 Task: Send an email with the signature Jamie Cooper with the subject Request for feedback on a college application and the message Please let me know if there are any changes to the delivery date. from softage.2@softage.net to softage.5@softage.net with an attached image file Newsletter_graphic.jpg and move the email from Sent Items to the folder Crafts
Action: Mouse pressed left at (629, 461)
Screenshot: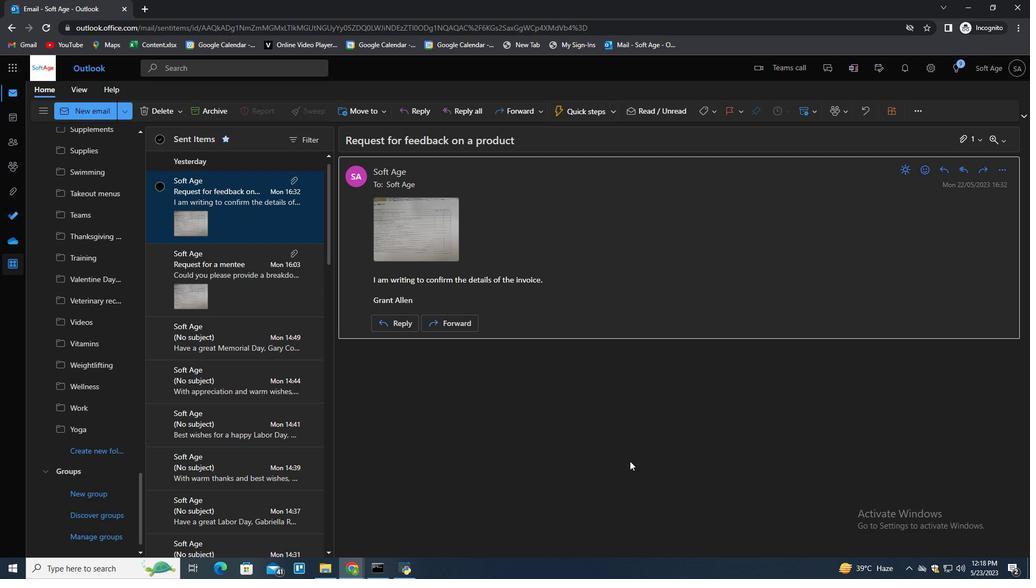 
Action: Key pressed n
Screenshot: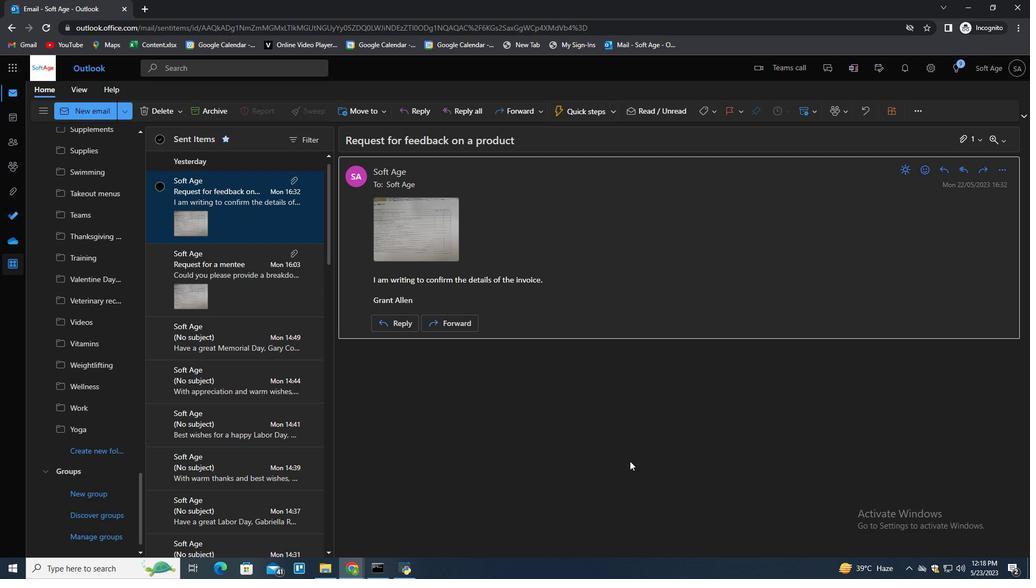 
Action: Mouse moved to (723, 109)
Screenshot: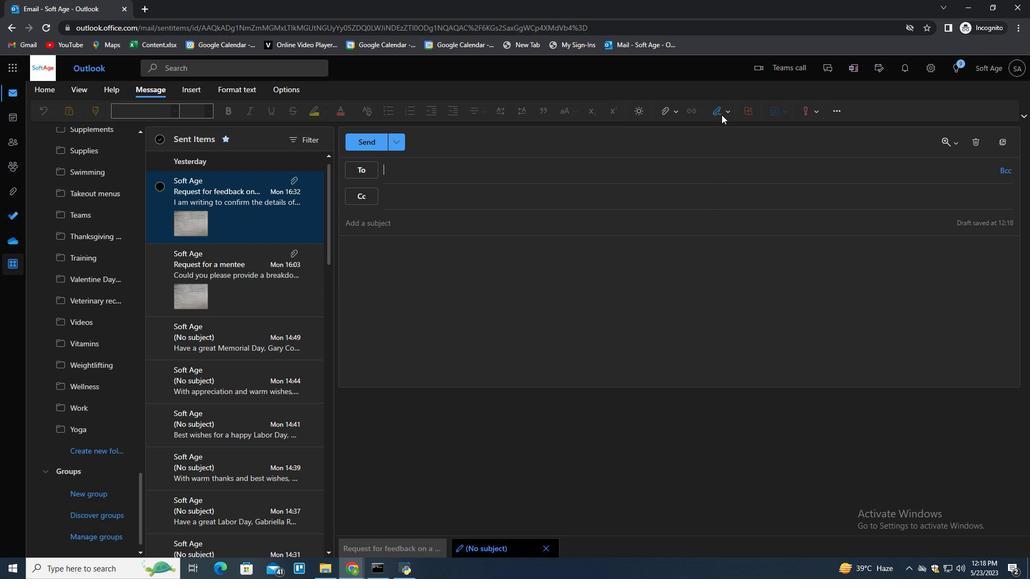 
Action: Mouse pressed left at (723, 109)
Screenshot: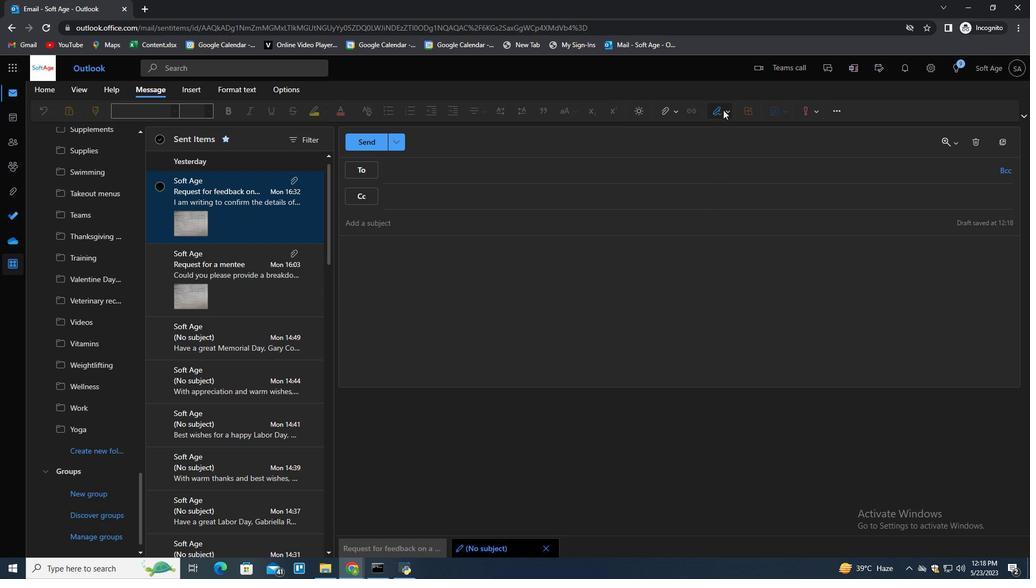 
Action: Mouse moved to (712, 150)
Screenshot: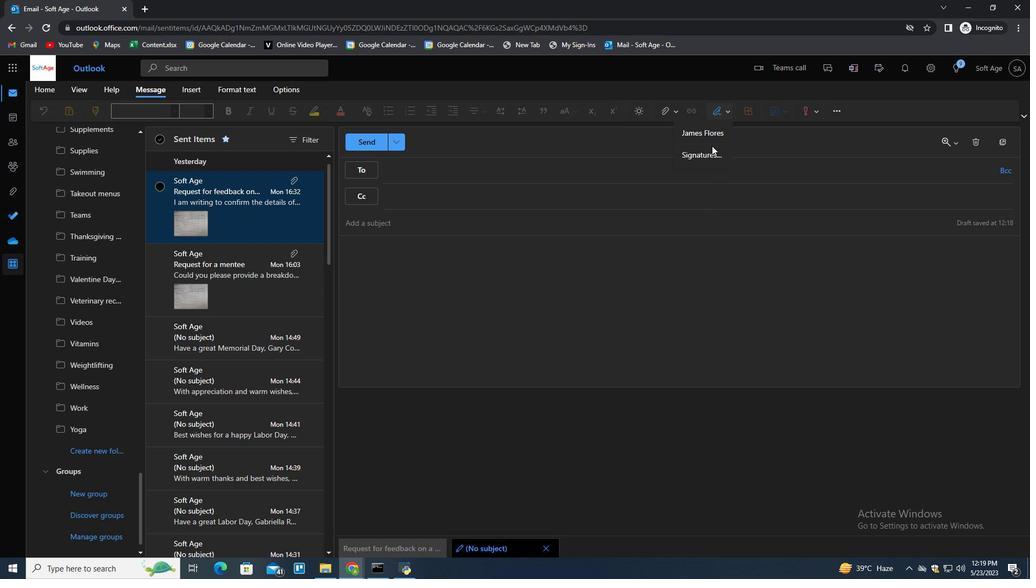 
Action: Mouse pressed left at (712, 150)
Screenshot: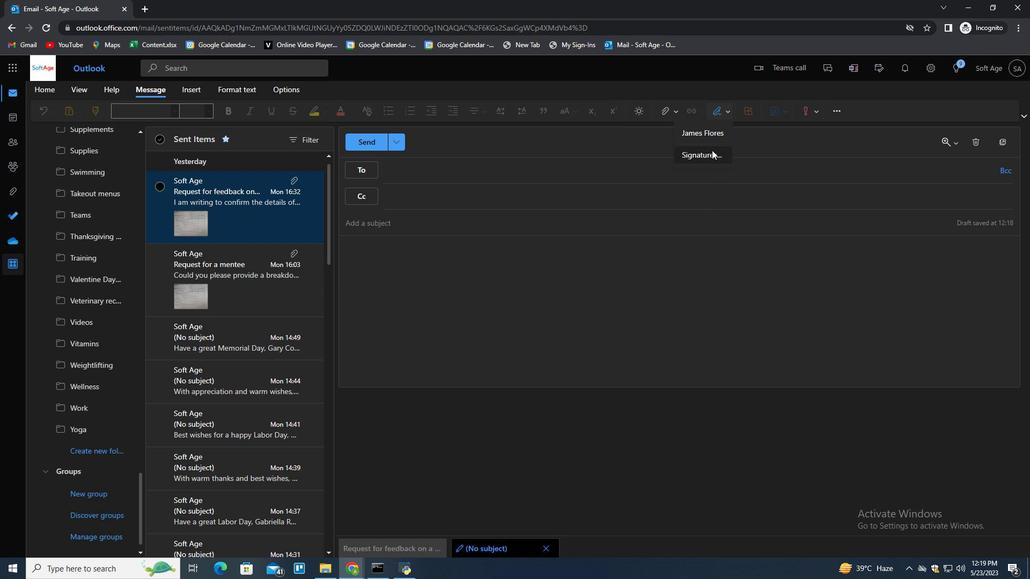 
Action: Mouse moved to (729, 193)
Screenshot: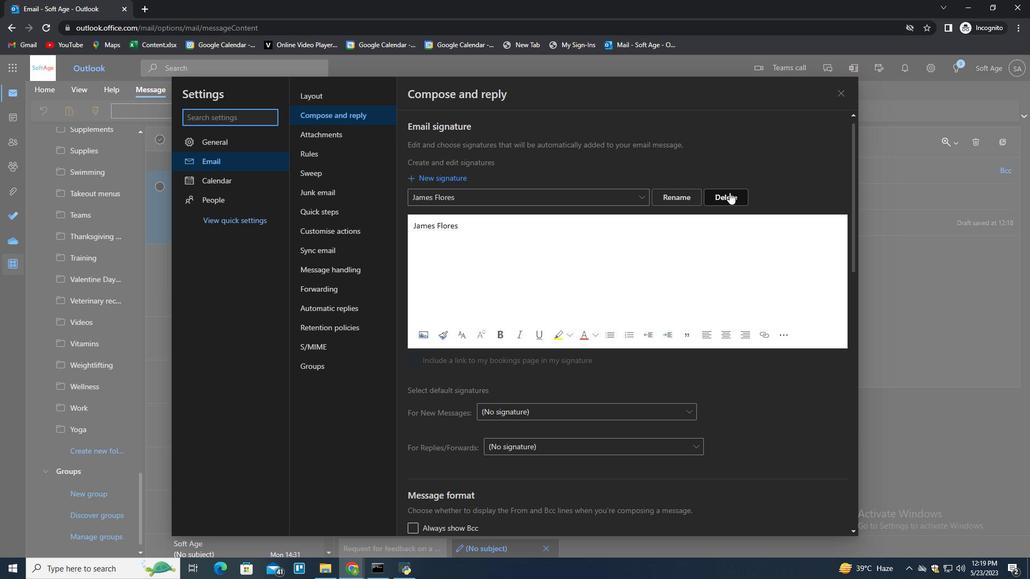 
Action: Mouse pressed left at (729, 193)
Screenshot: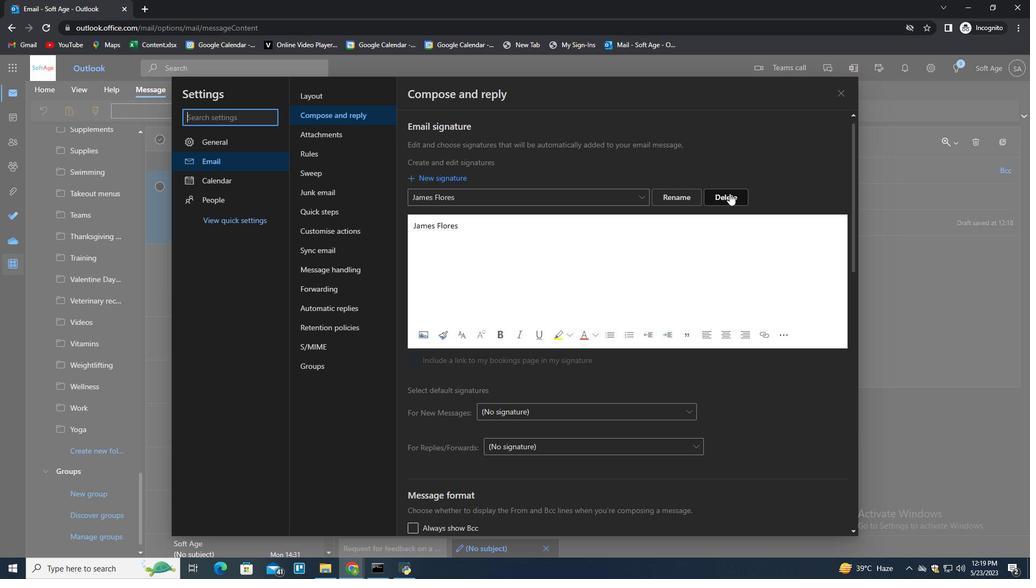 
Action: Mouse pressed left at (729, 193)
Screenshot: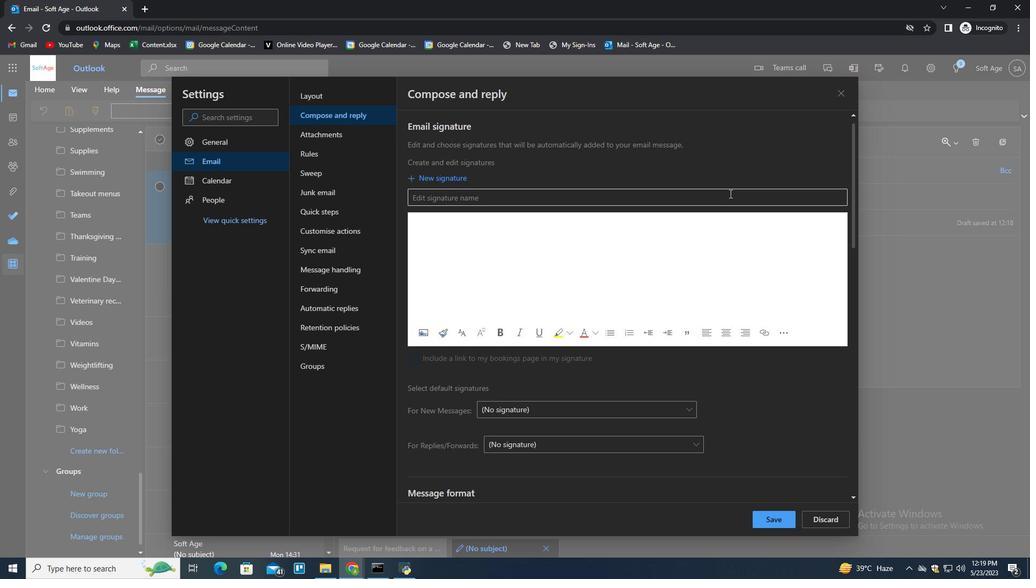 
Action: Key pressed <Key.shift>Jamie<Key.space><Key.shift>Cooper<Key.tab><Key.shift>Jamiew<Key.backspace><Key.space><Key.shift>Cooper
Screenshot: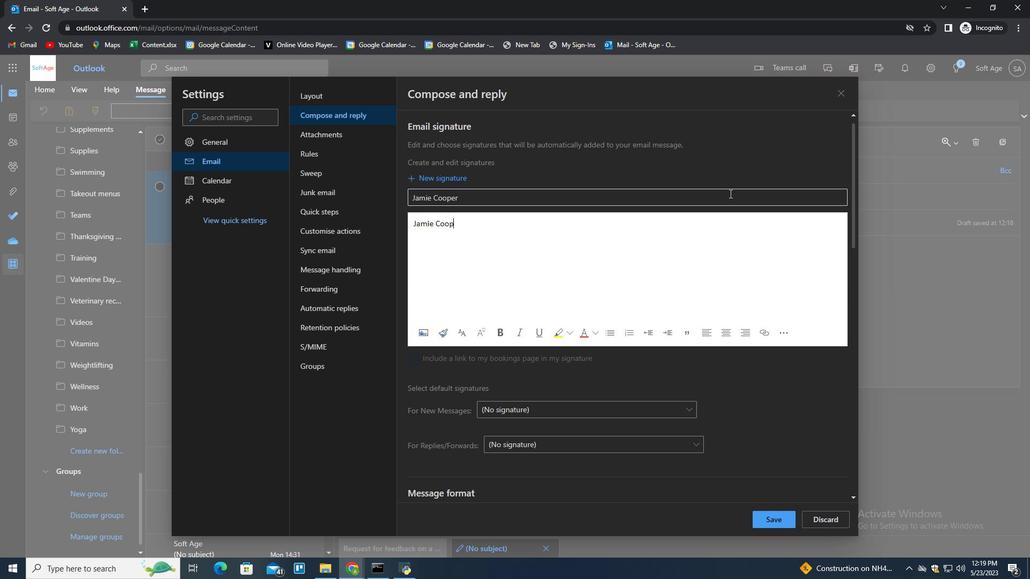 
Action: Mouse moved to (779, 515)
Screenshot: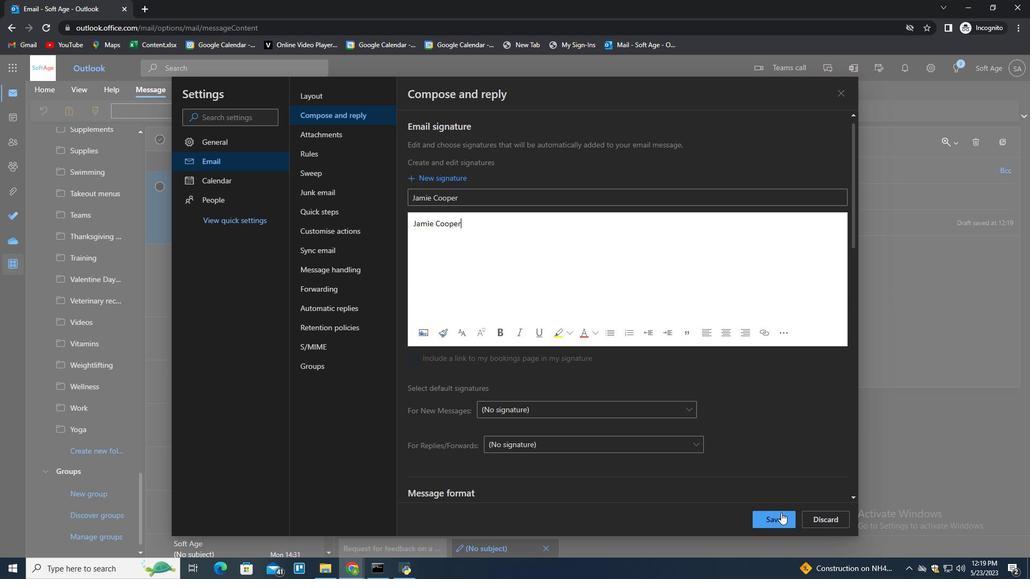 
Action: Mouse pressed left at (779, 515)
Screenshot: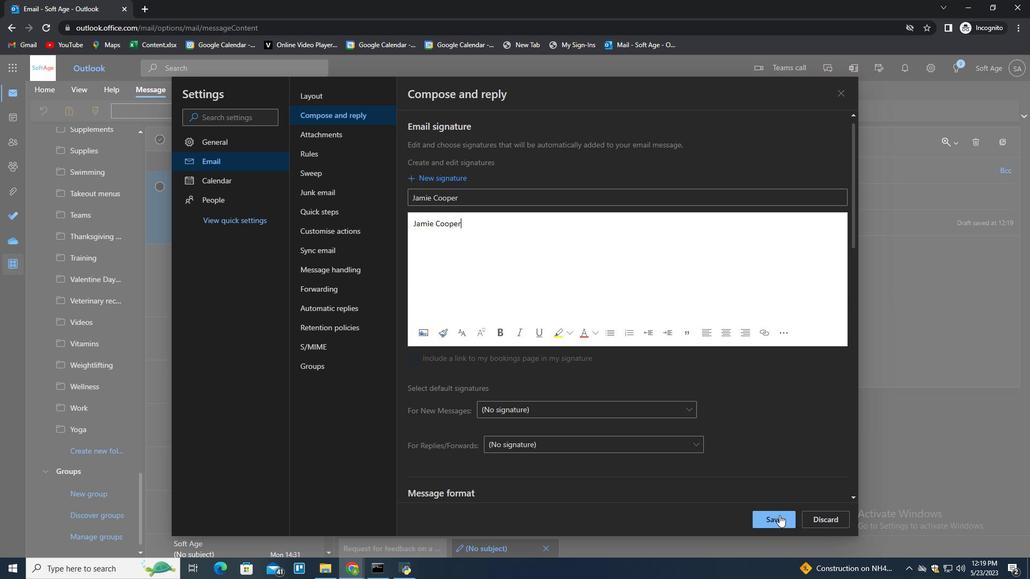 
Action: Mouse moved to (933, 283)
Screenshot: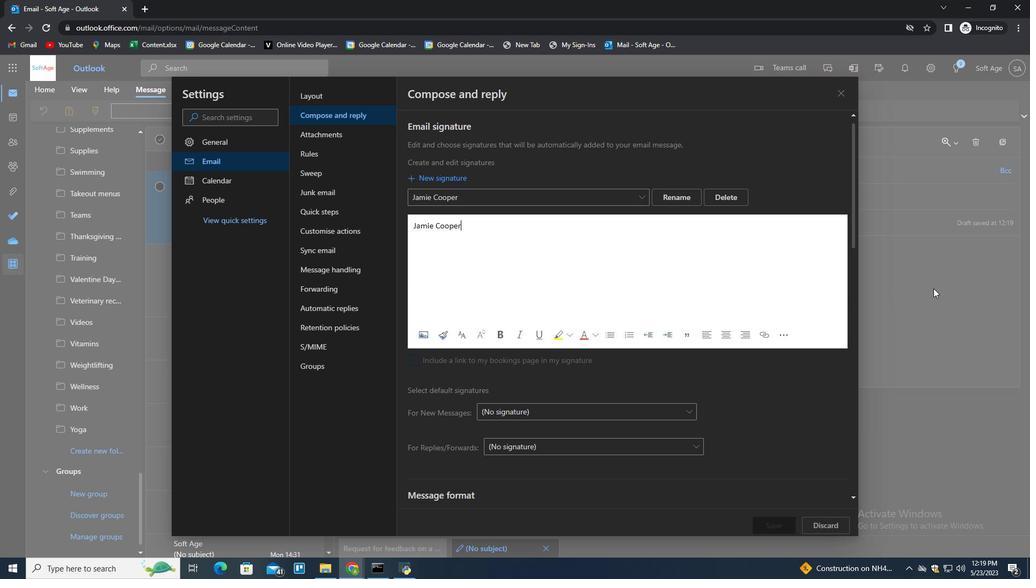 
Action: Mouse pressed left at (933, 283)
Screenshot: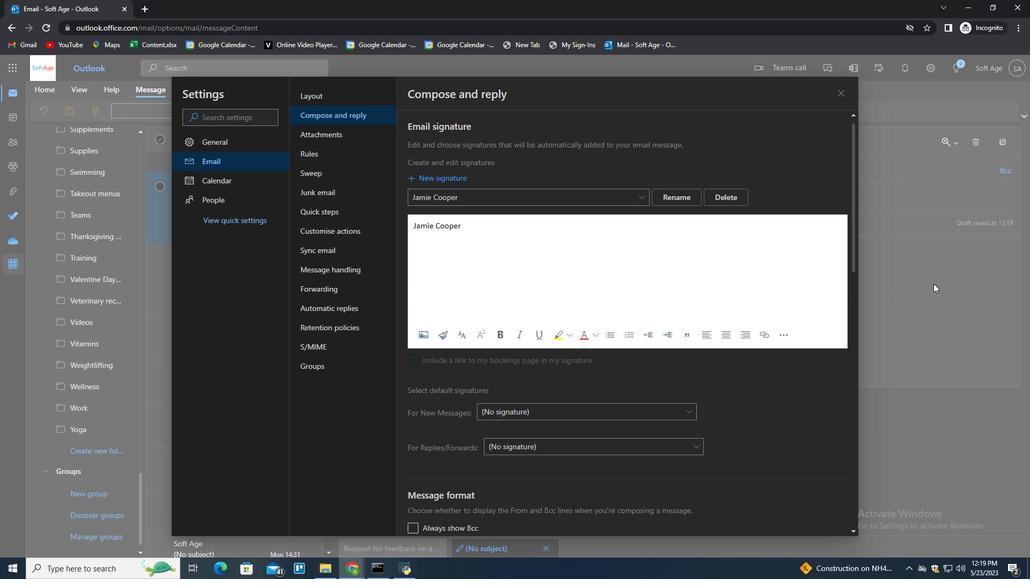 
Action: Mouse moved to (720, 116)
Screenshot: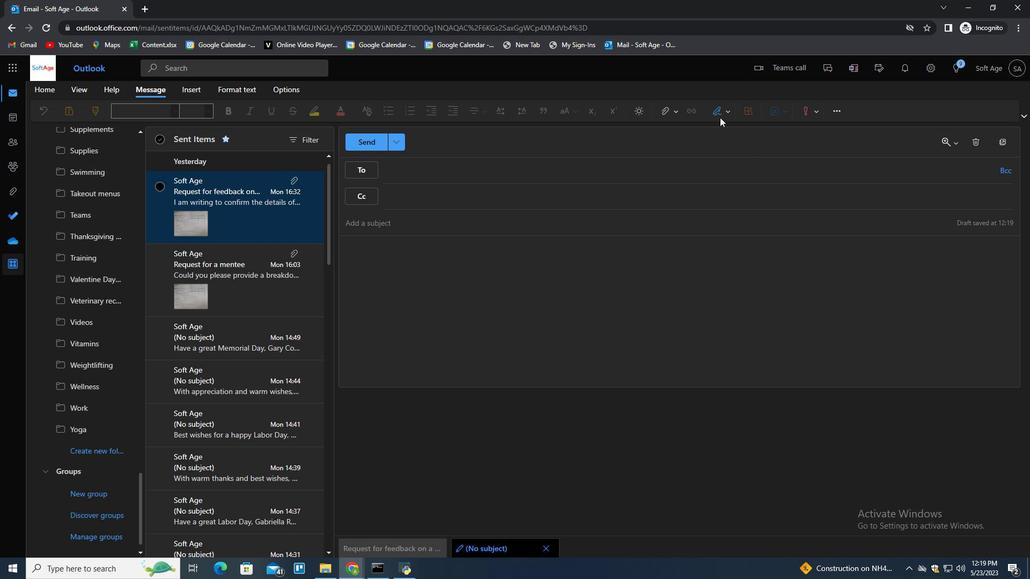 
Action: Mouse pressed left at (720, 116)
Screenshot: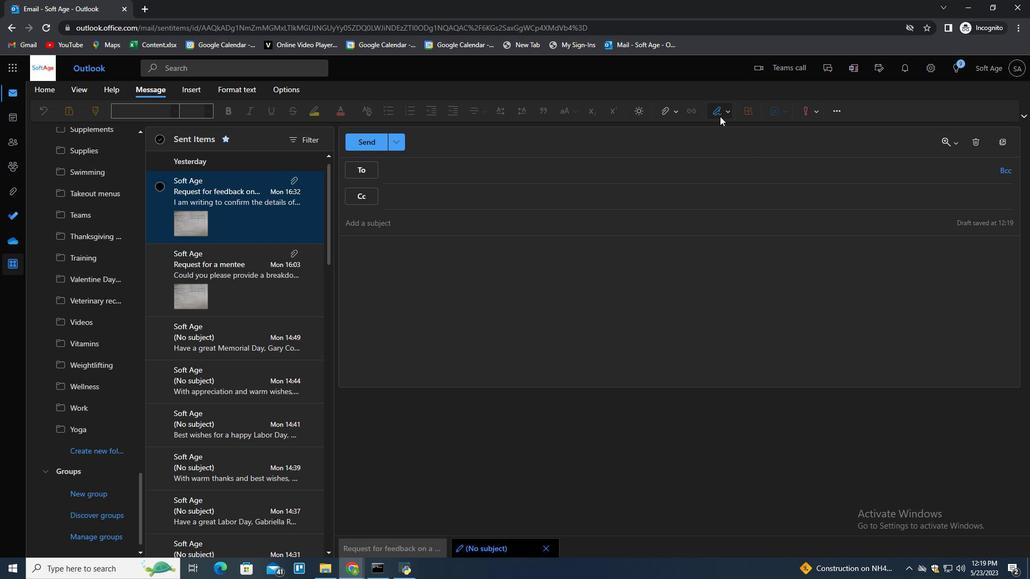 
Action: Mouse moved to (713, 130)
Screenshot: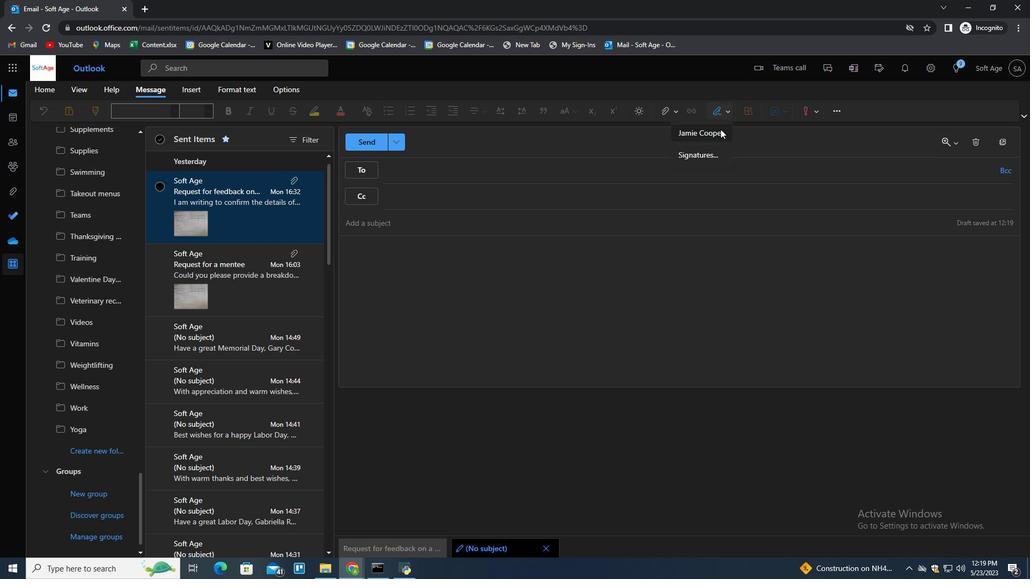 
Action: Mouse pressed left at (713, 130)
Screenshot: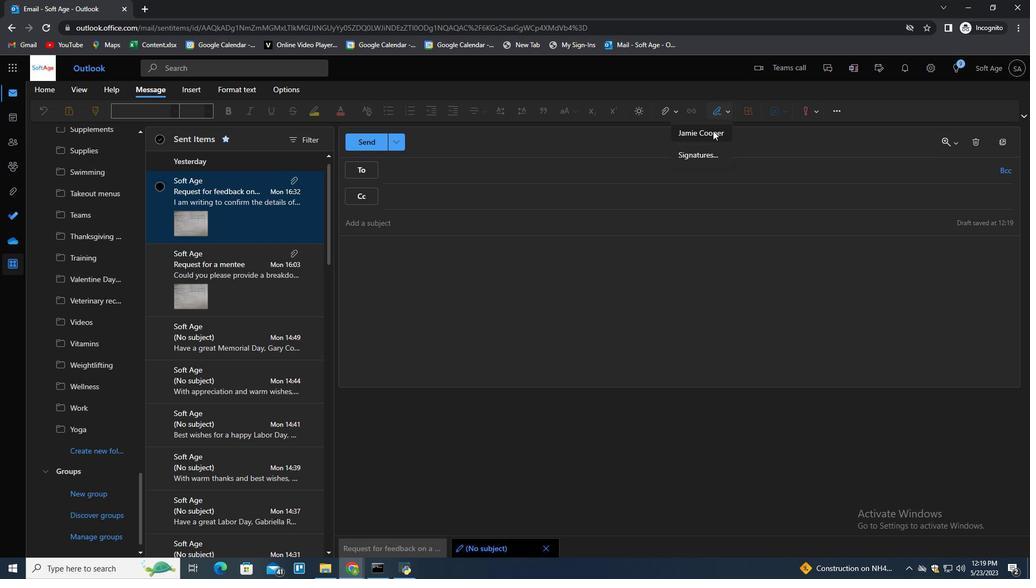 
Action: Mouse moved to (419, 219)
Screenshot: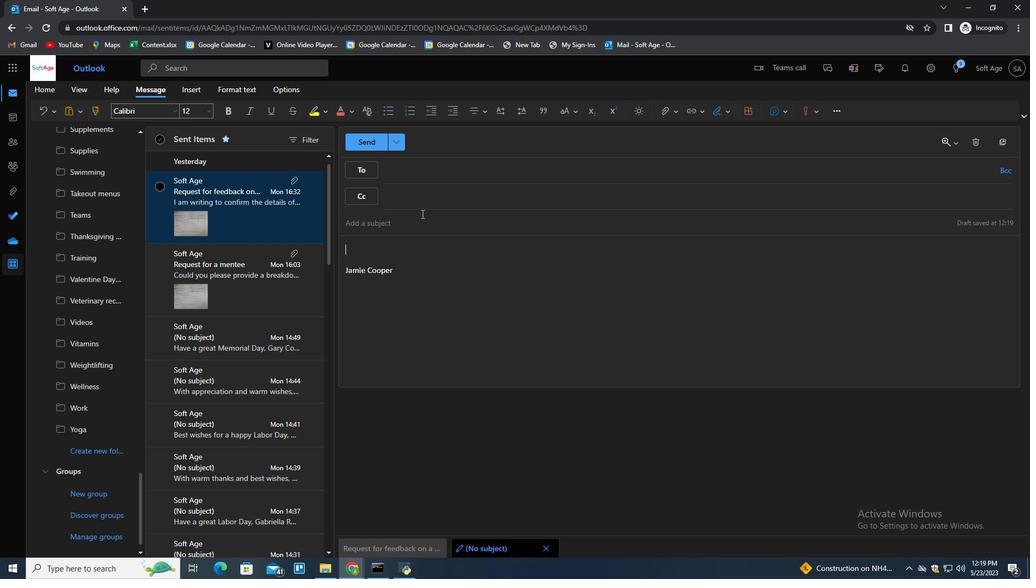 
Action: Mouse pressed left at (419, 219)
Screenshot: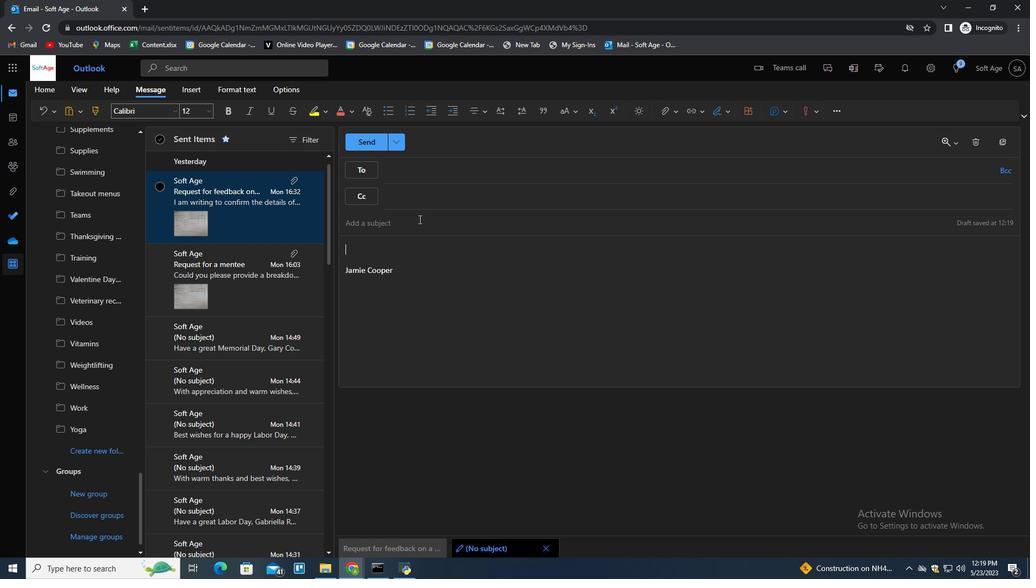 
Action: Key pressed <Key.shift>Request<Key.space>for<Key.space>feedback<Key.space>on<Key.space>a<Key.space>college<Key.space>application<Key.space><Key.tab><Key.shift>Please<Key.space>;et<Key.backspace><Key.backspace><Key.backspace>let<Key.space>me<Key.space>know<Key.space>id<Key.backspace>f<Key.space>there<Key.space>are<Key.space>anyj<Key.backspace><Key.space>changes<Key.space>to<Key.space>the<Key.space>delicer<Key.backspace><Key.backspace><Key.backspace>very<Key.space>date.
Screenshot: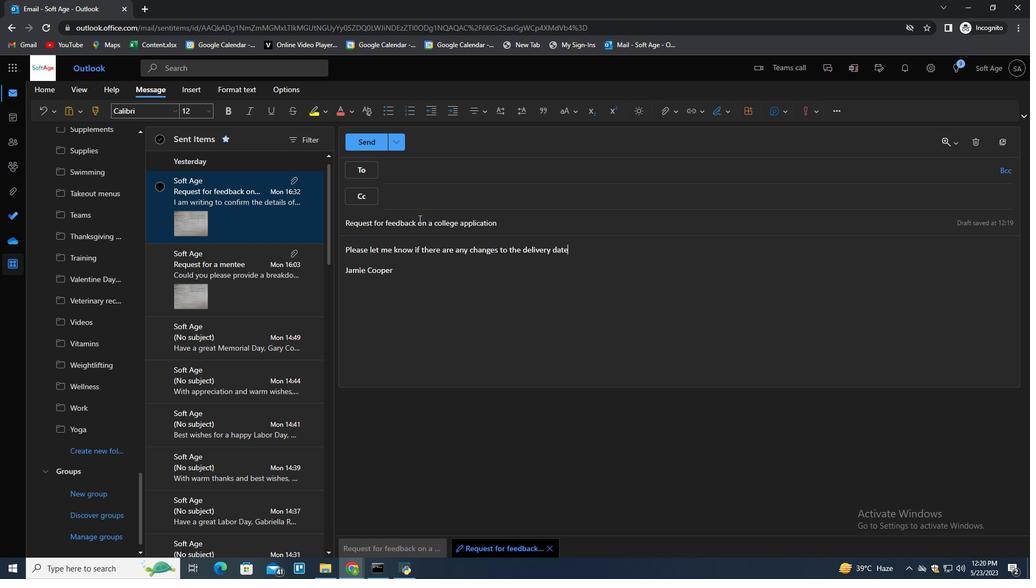 
Action: Mouse moved to (411, 169)
Screenshot: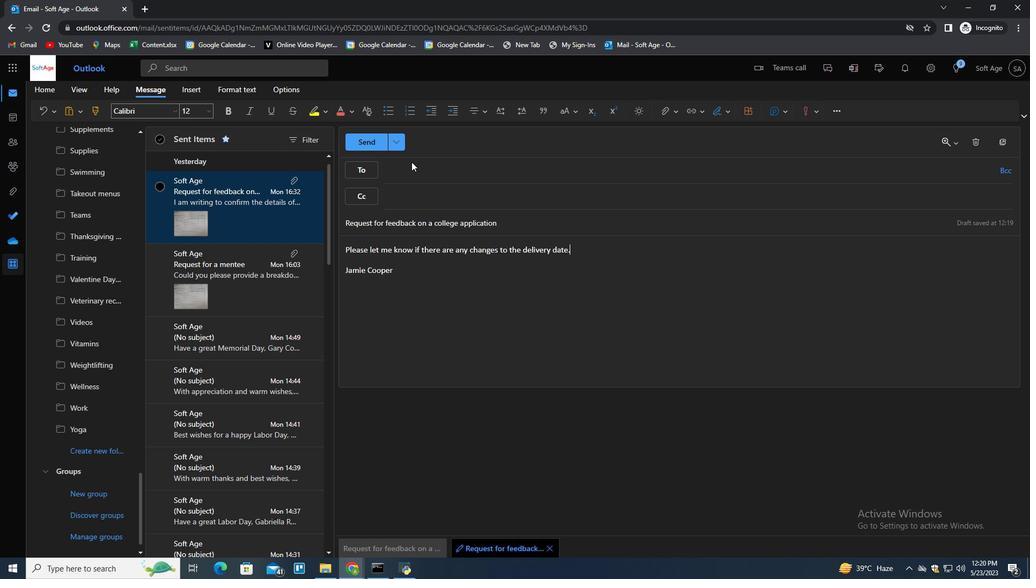 
Action: Mouse pressed left at (411, 169)
Screenshot: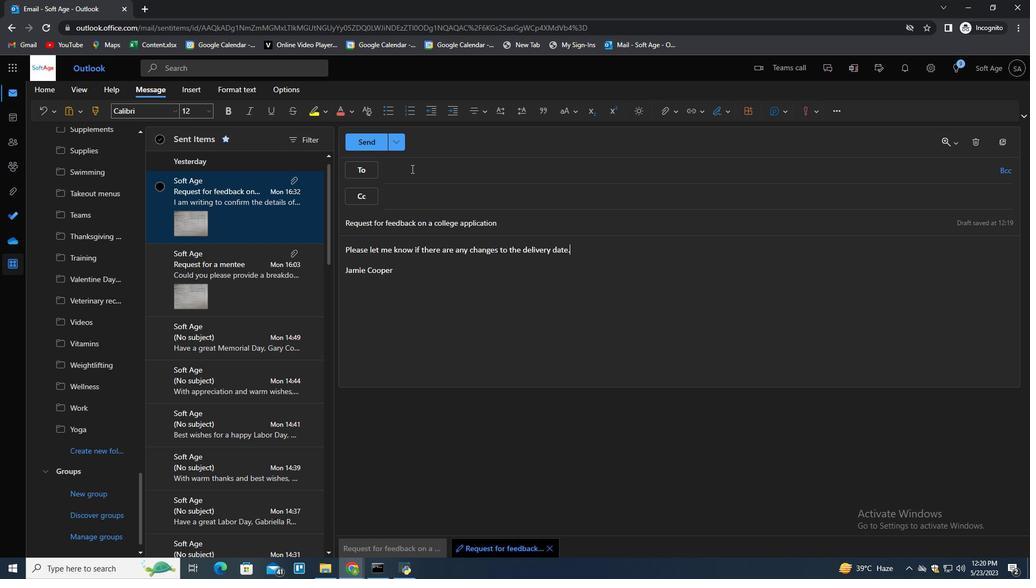 
Action: Mouse moved to (412, 169)
Screenshot: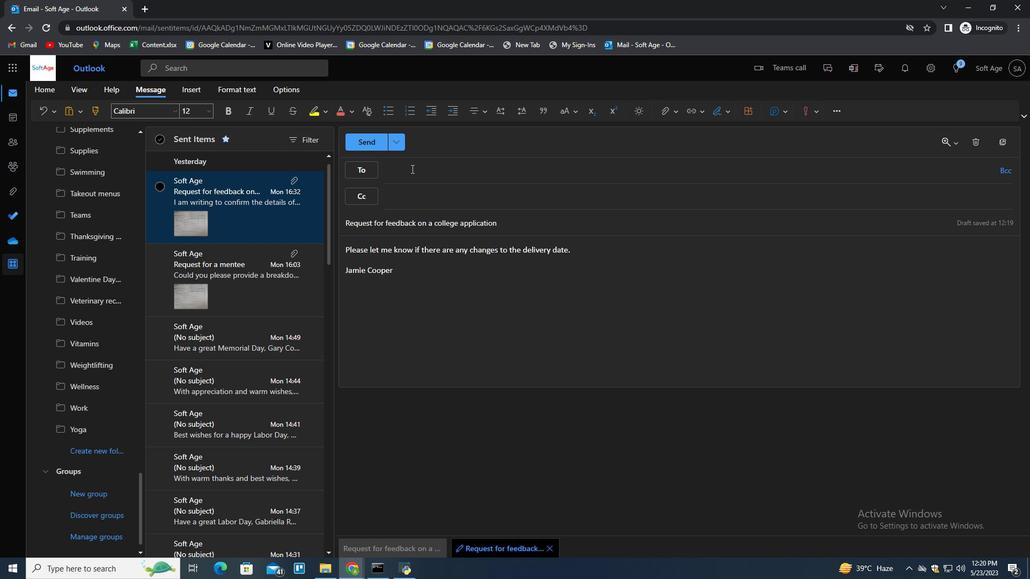 
Action: Key pressed softage.5<Key.shift>@softage.net<Key.enter>
Screenshot: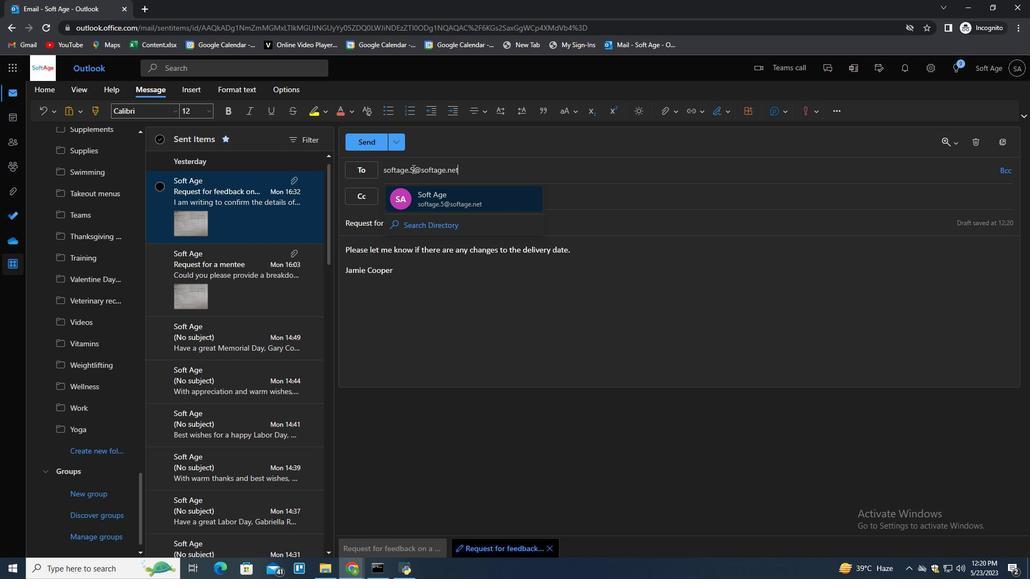 
Action: Mouse moved to (446, 279)
Screenshot: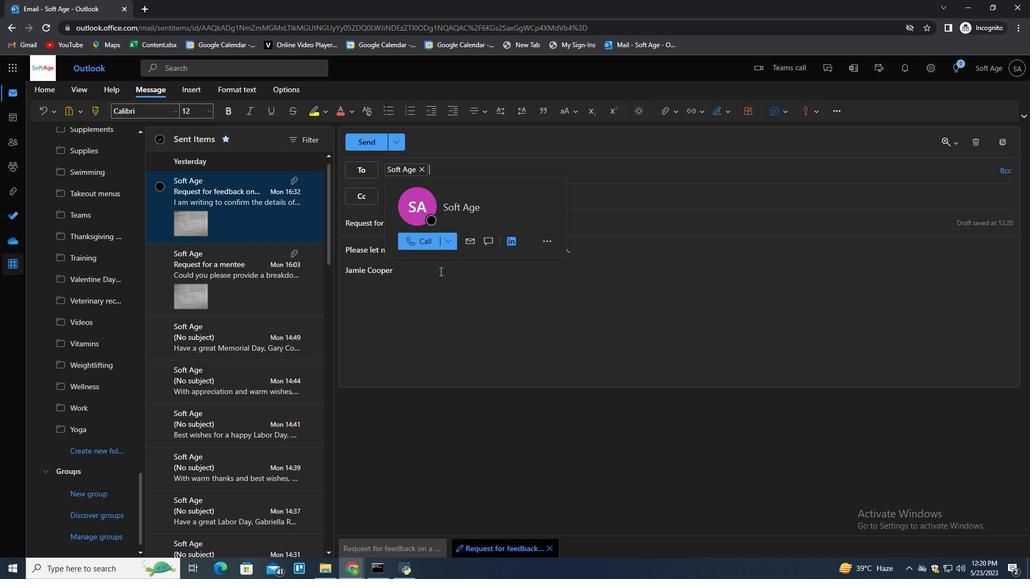 
Action: Mouse pressed left at (446, 279)
Screenshot: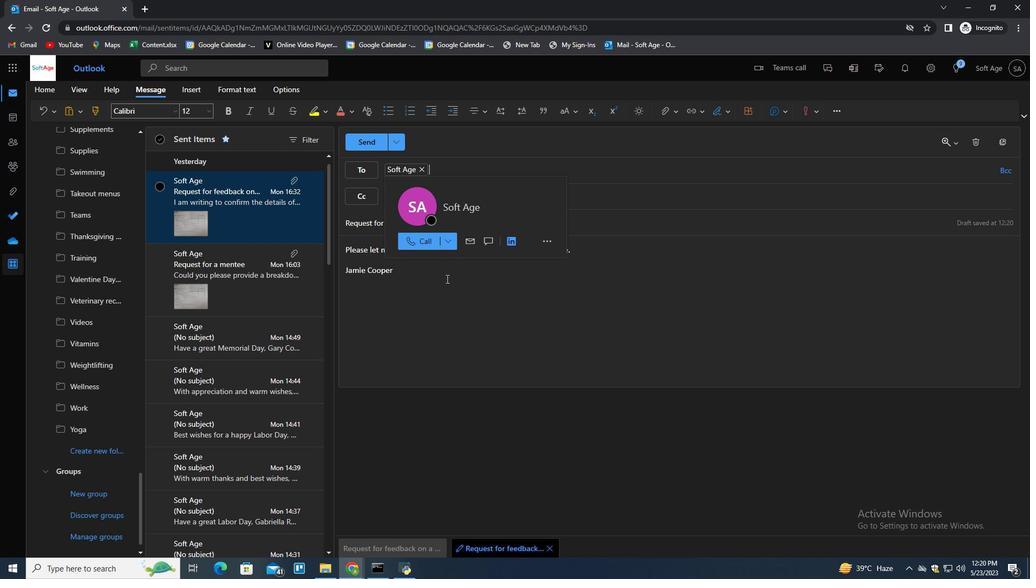 
Action: Mouse moved to (675, 112)
Screenshot: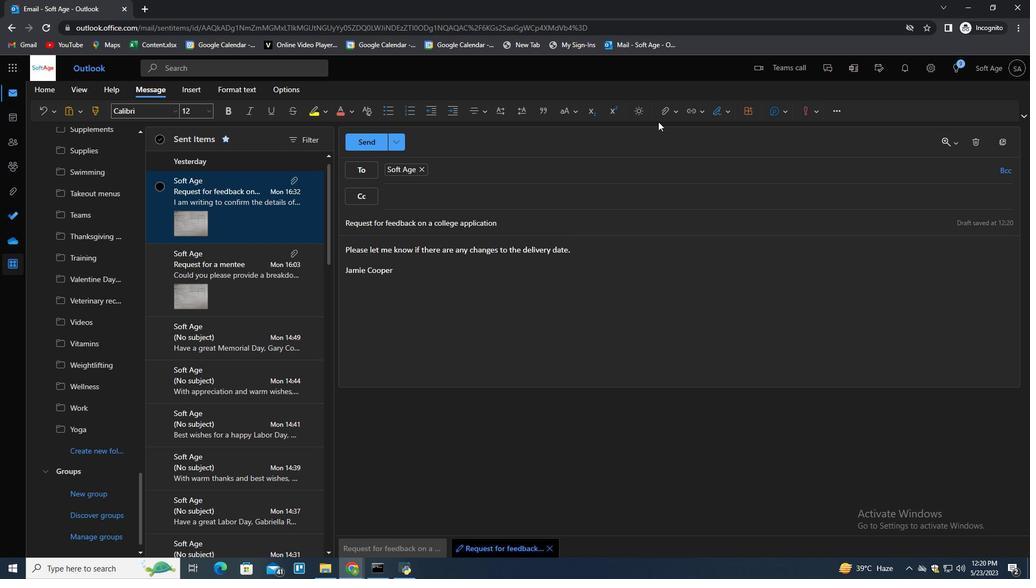 
Action: Mouse pressed left at (675, 112)
Screenshot: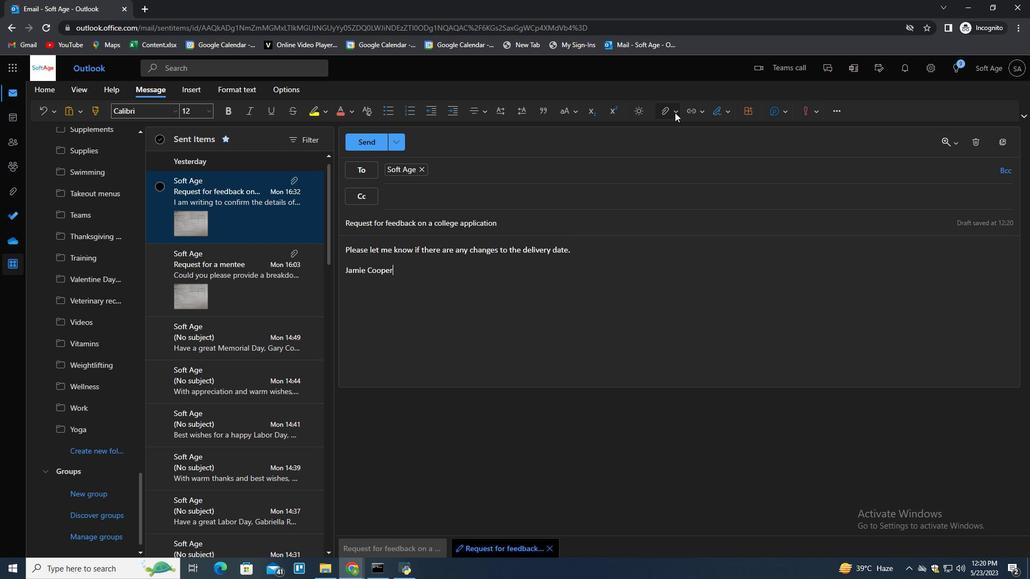 
Action: Mouse moved to (629, 136)
Screenshot: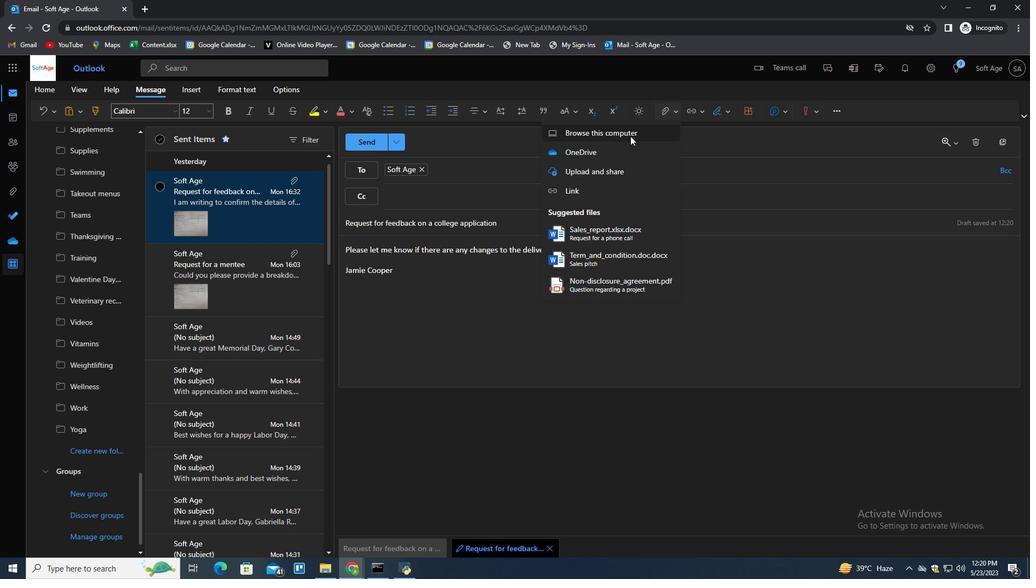 
Action: Mouse pressed left at (629, 136)
Screenshot: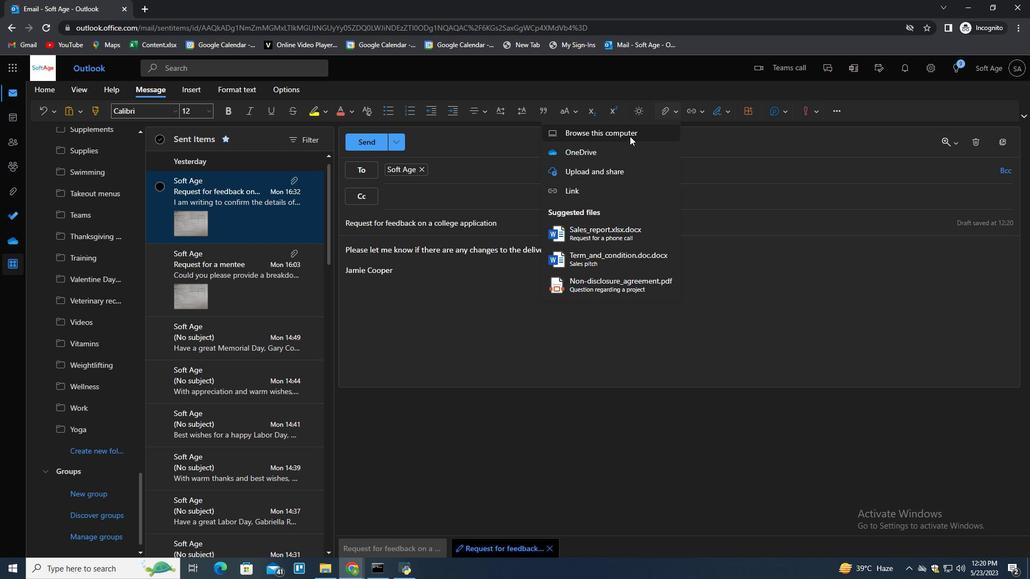 
Action: Mouse moved to (204, 91)
Screenshot: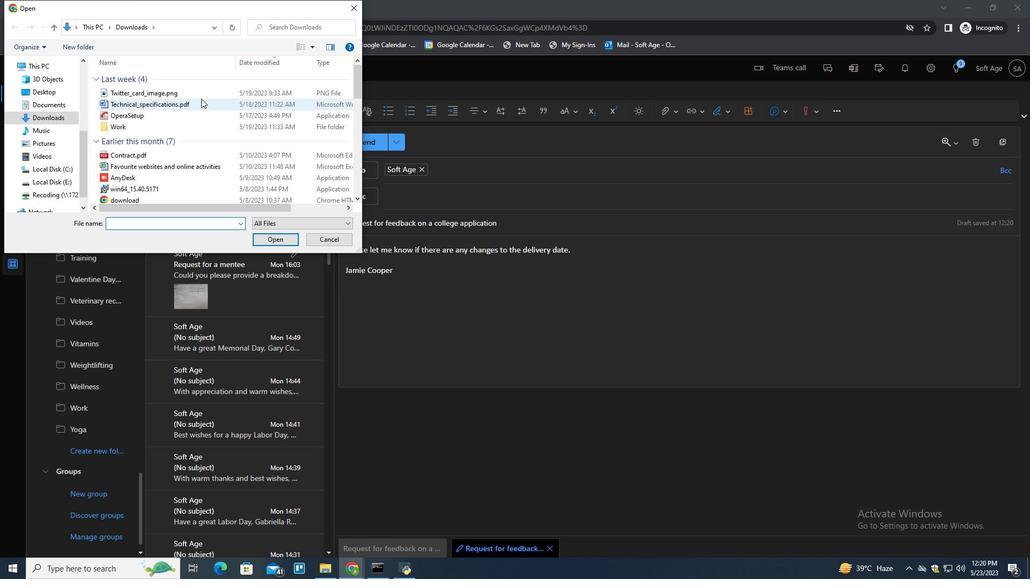 
Action: Mouse pressed left at (204, 91)
Screenshot: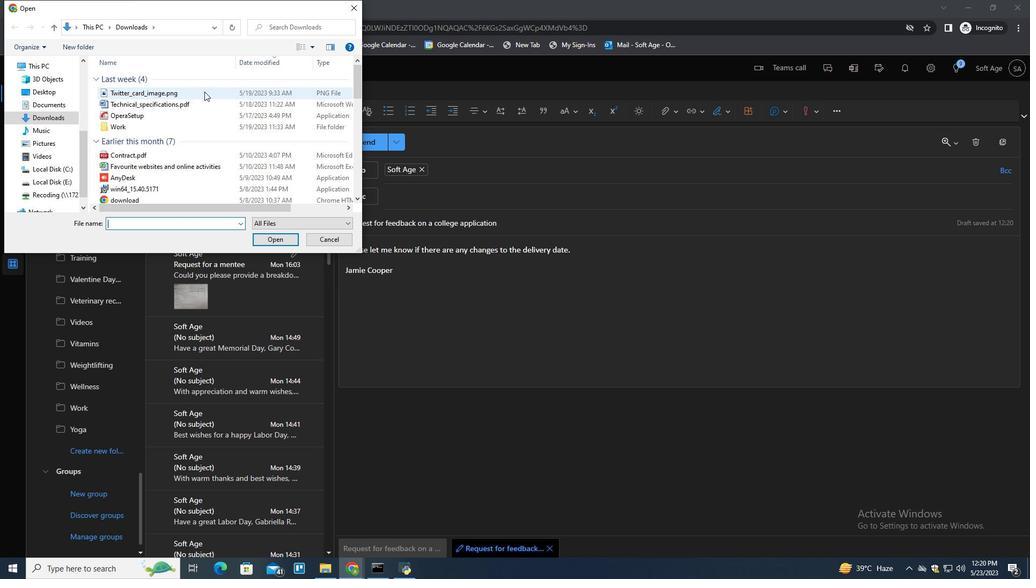 
Action: Key pressed <Key.f2><Key.shift>Newsletter-<Key.backspace><Key.shift>)<Key.shift><Key.backspace><Key.shift>_graphic.jpg
Screenshot: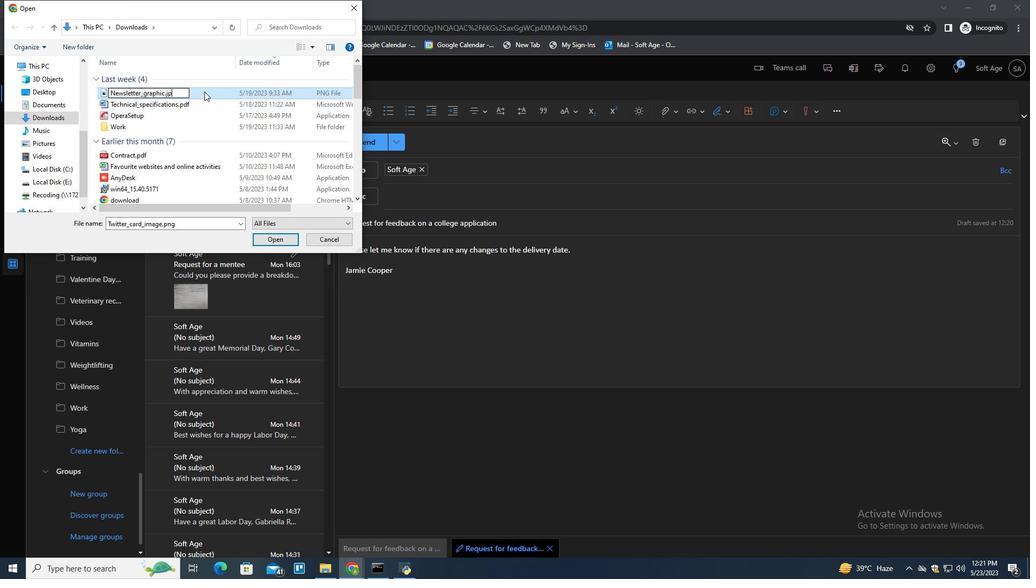 
Action: Mouse moved to (204, 91)
Screenshot: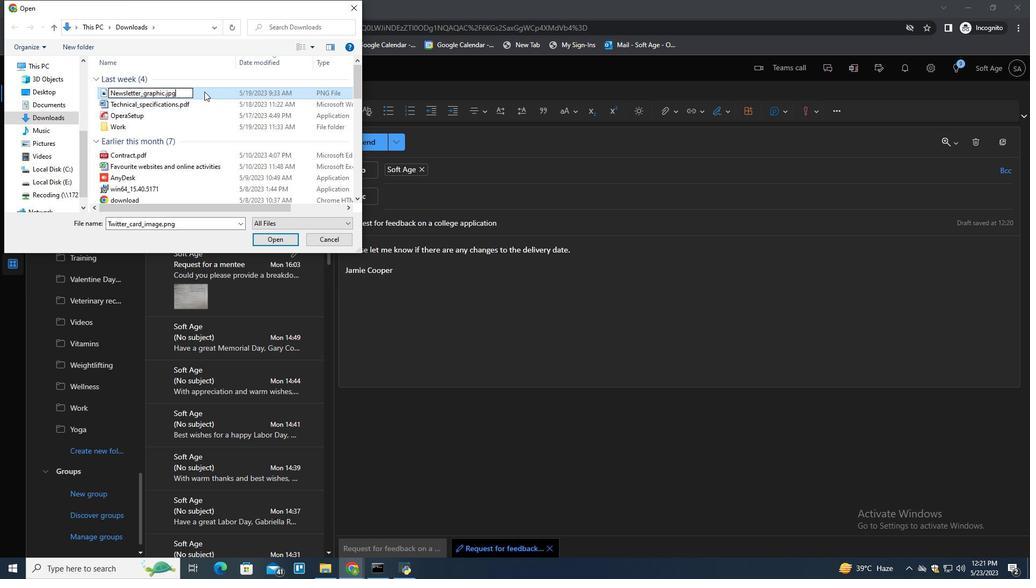 
Action: Mouse pressed left at (204, 91)
Screenshot: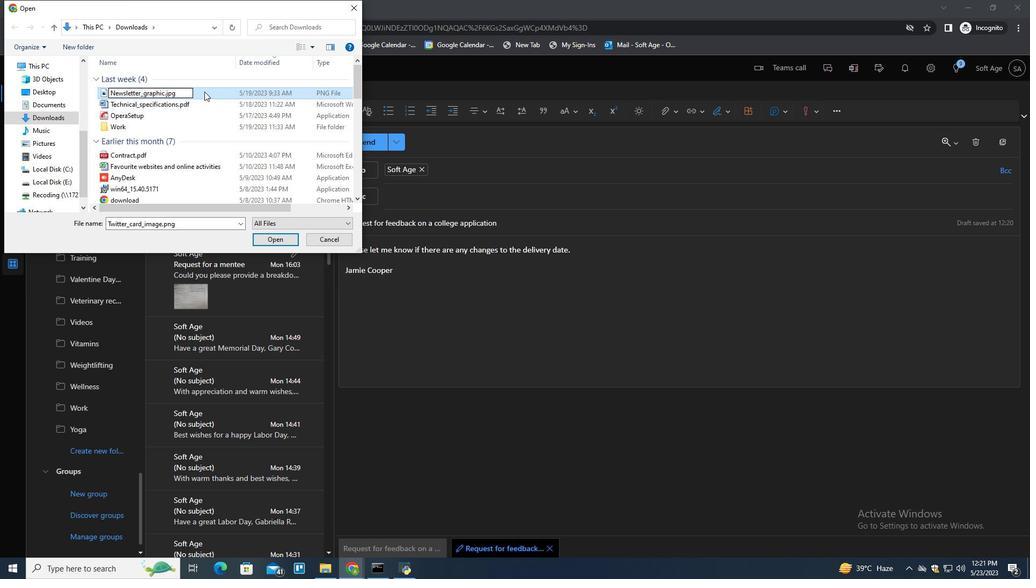 
Action: Mouse moved to (270, 235)
Screenshot: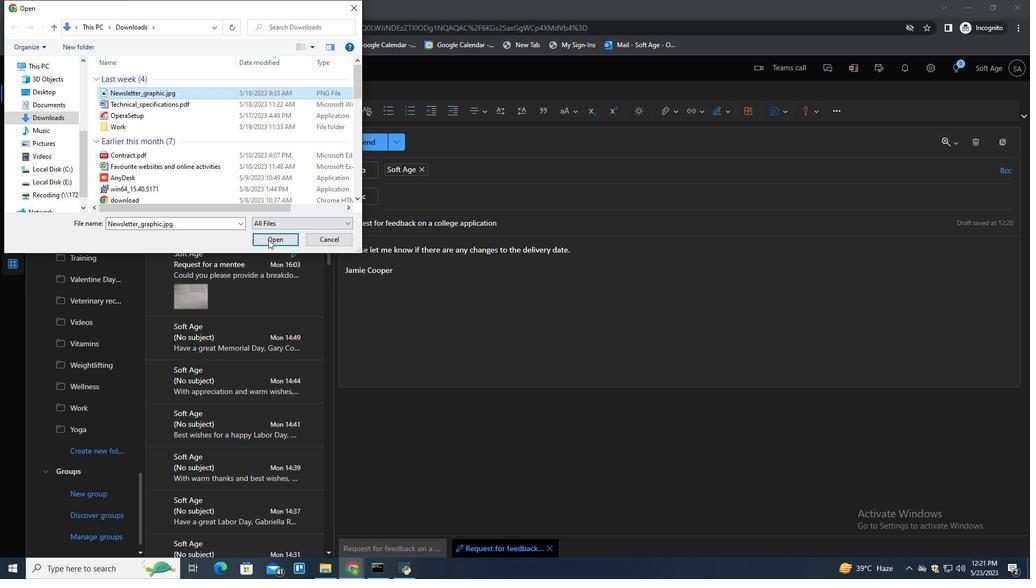 
Action: Mouse pressed left at (270, 235)
Screenshot: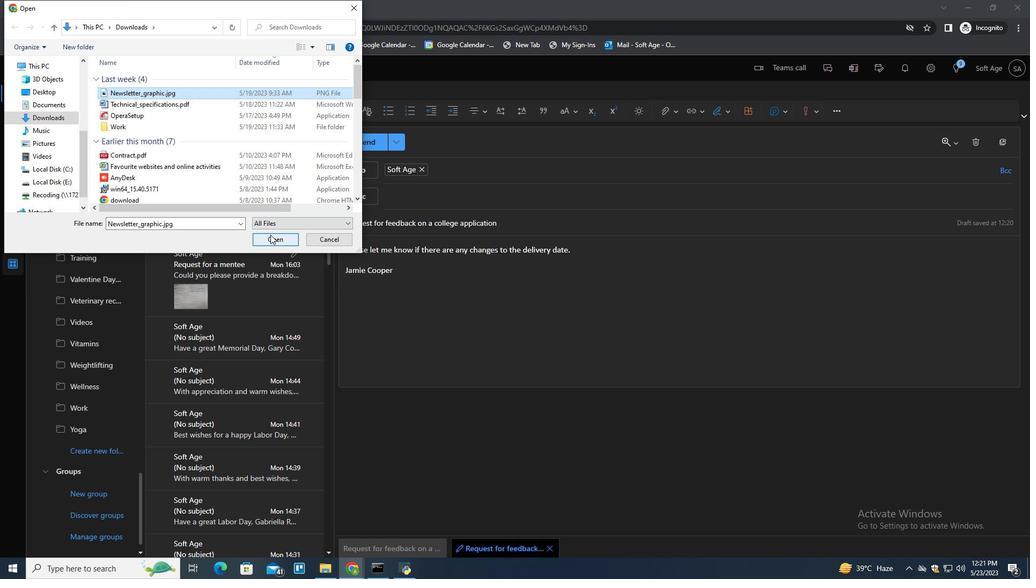 
Action: Mouse moved to (585, 354)
Screenshot: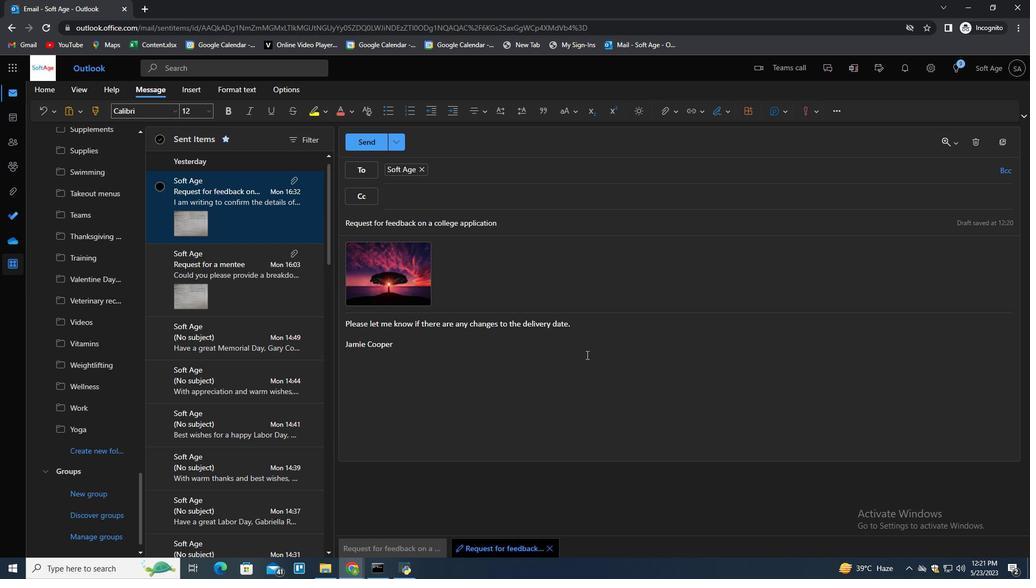 
Action: Mouse pressed left at (585, 354)
Screenshot: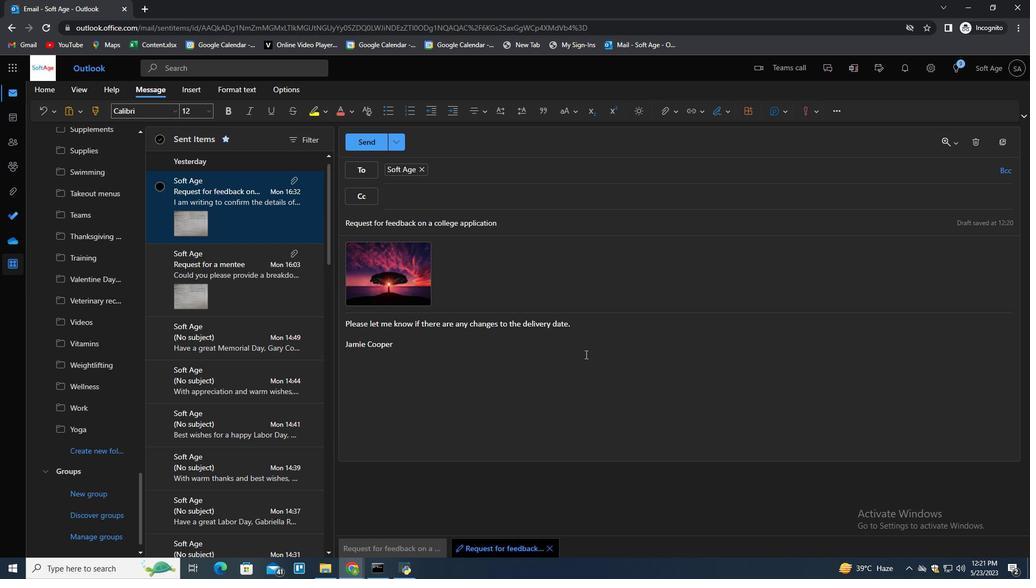 
Action: Mouse moved to (562, 338)
Screenshot: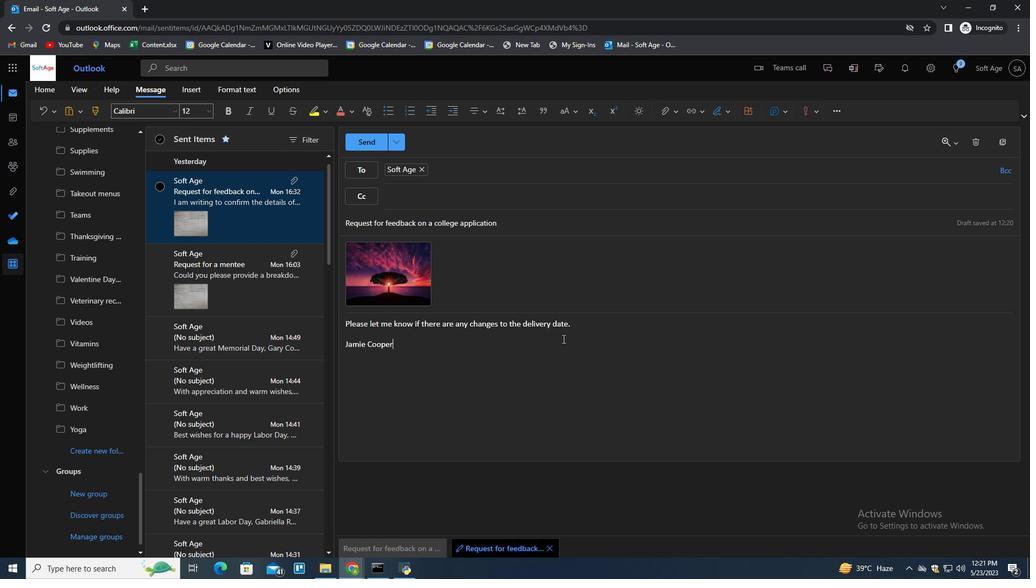 
Action: Mouse pressed left at (562, 338)
Screenshot: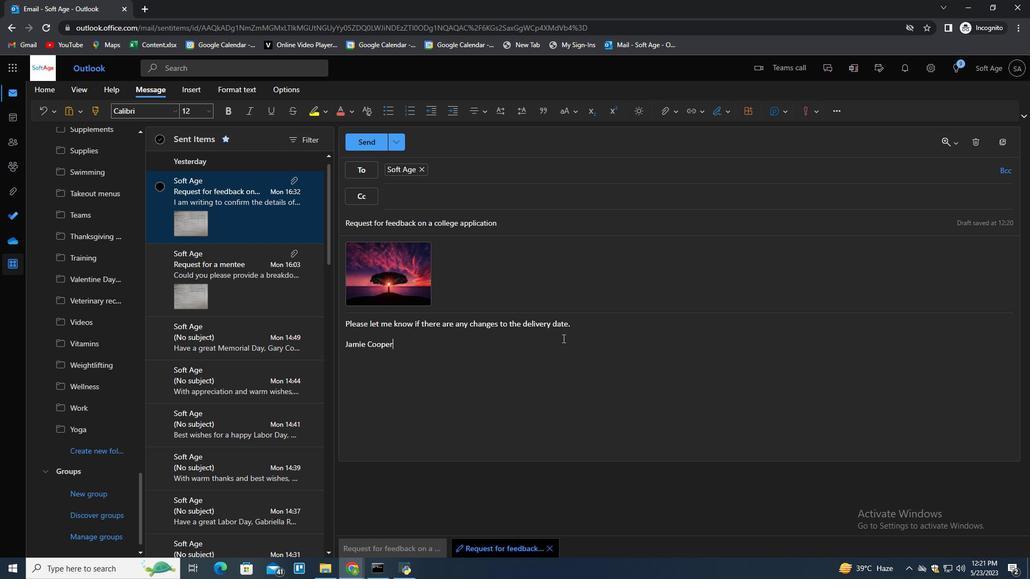 
Action: Mouse moved to (542, 338)
Screenshot: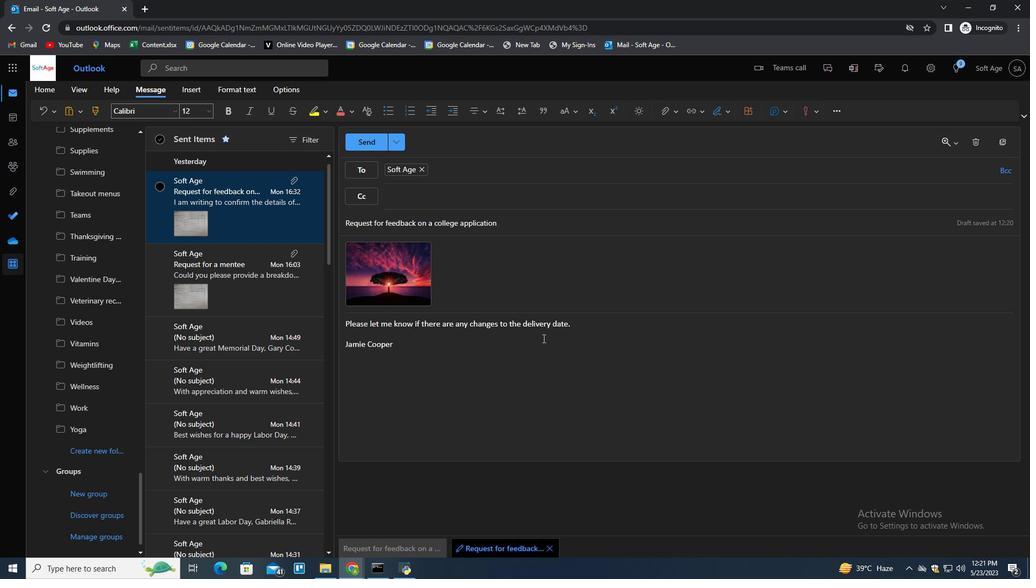 
Action: Key pressed <Key.enter>
Screenshot: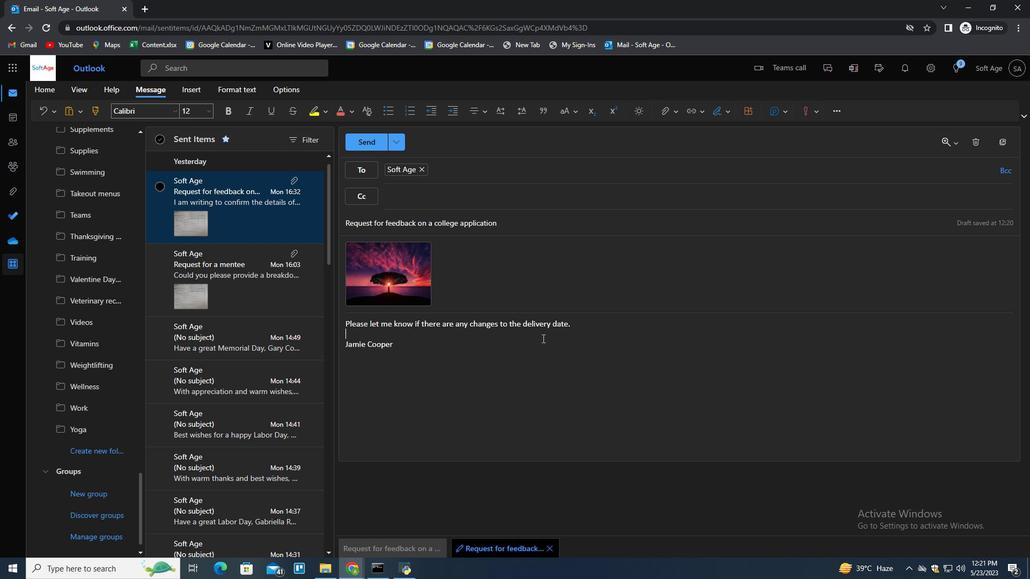 
Action: Mouse moved to (116, 368)
Screenshot: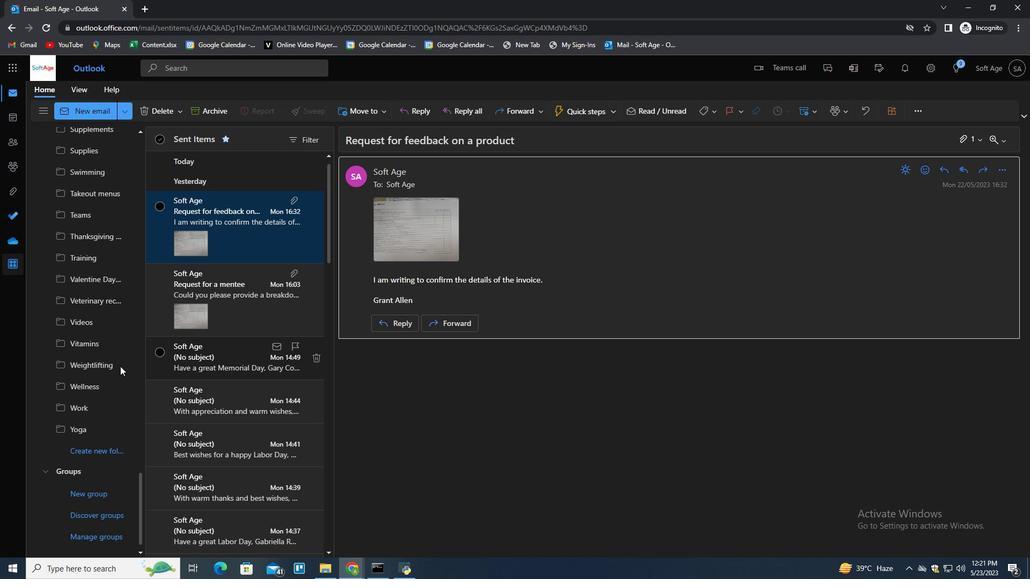 
Action: Mouse scrolled (116, 367) with delta (0, 0)
Screenshot: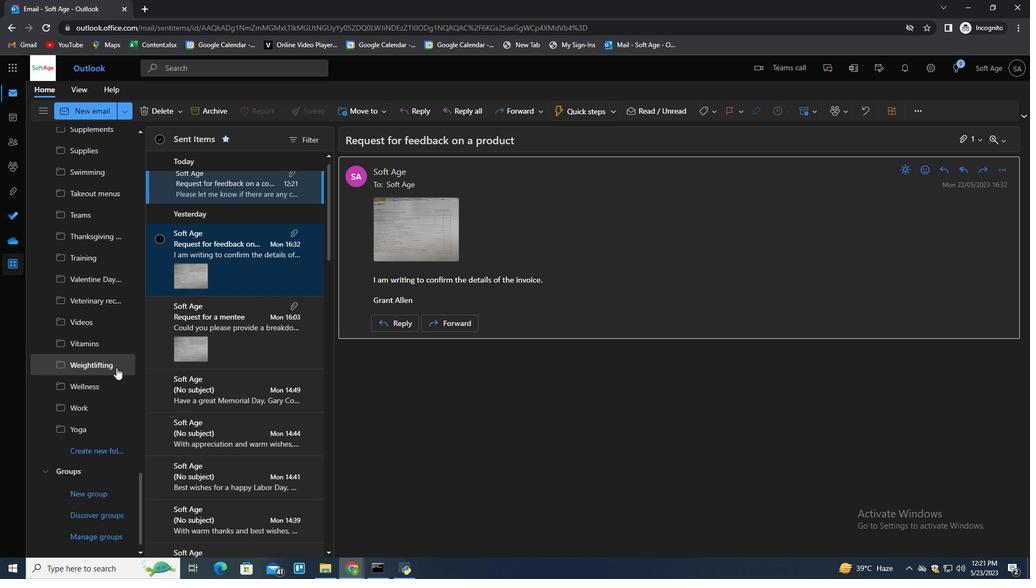 
Action: Mouse scrolled (116, 367) with delta (0, 0)
Screenshot: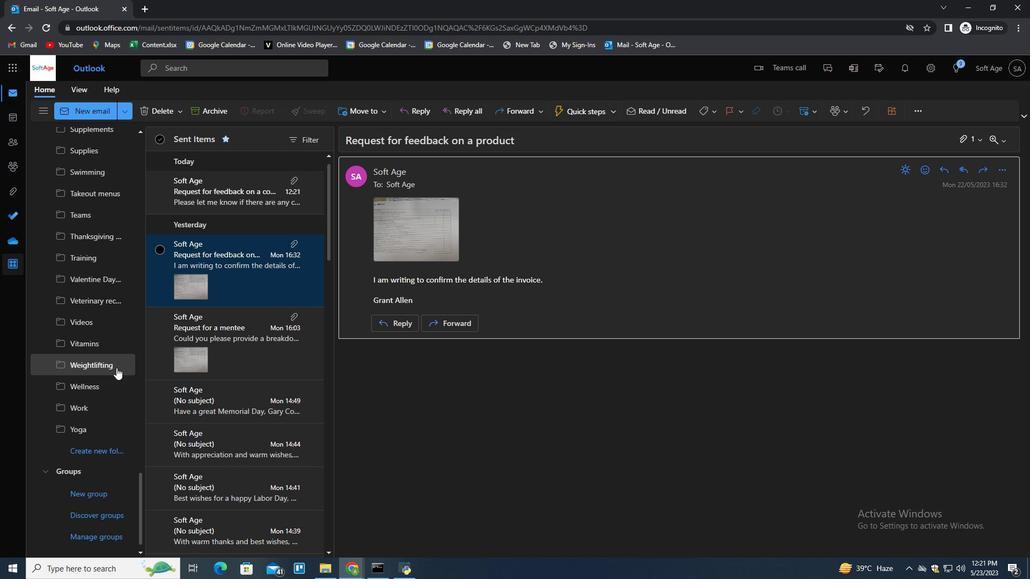 
Action: Mouse moved to (82, 451)
Screenshot: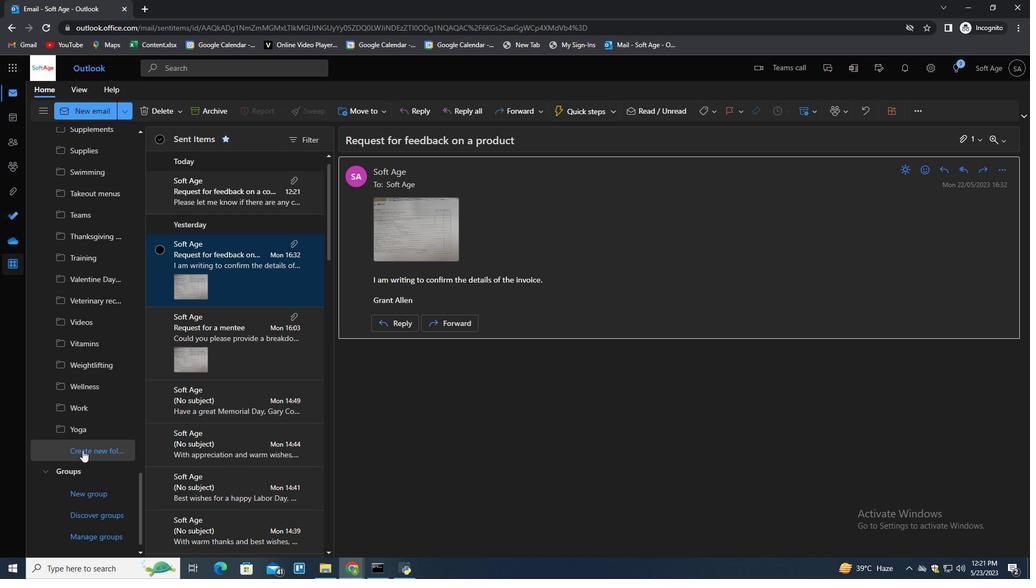 
Action: Mouse pressed left at (82, 451)
Screenshot: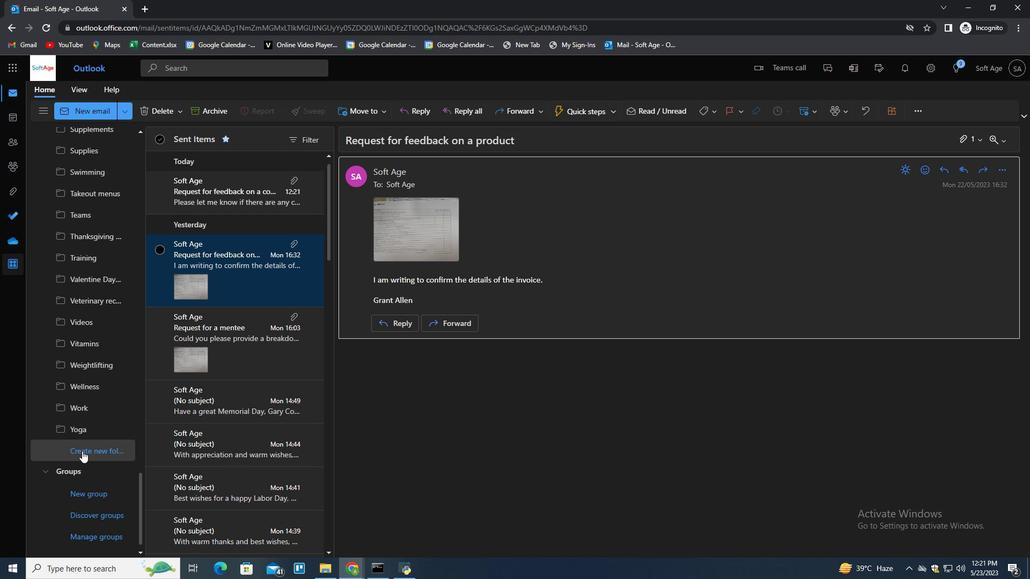 
Action: Mouse moved to (82, 451)
Screenshot: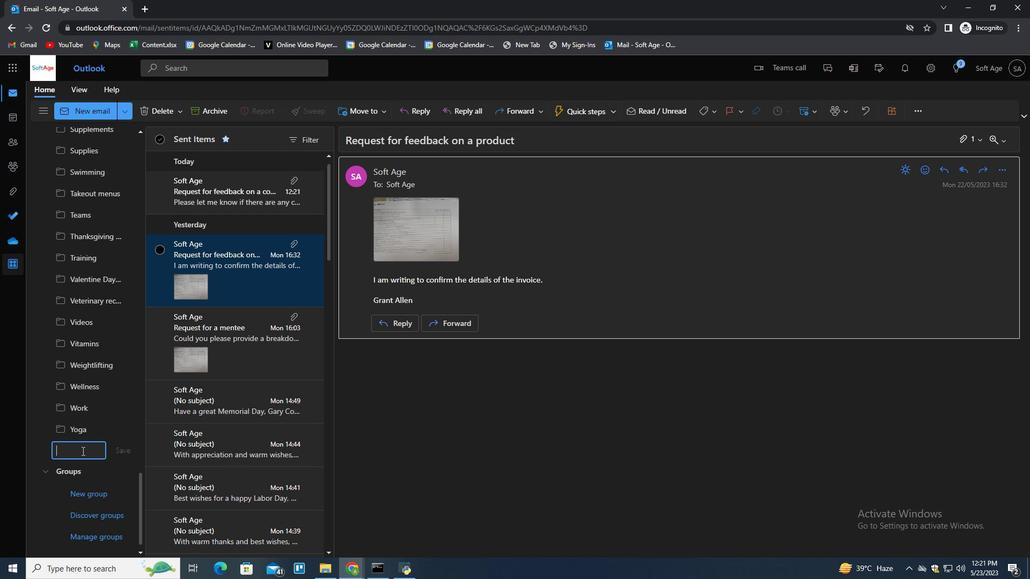 
Action: Mouse pressed left at (82, 451)
Screenshot: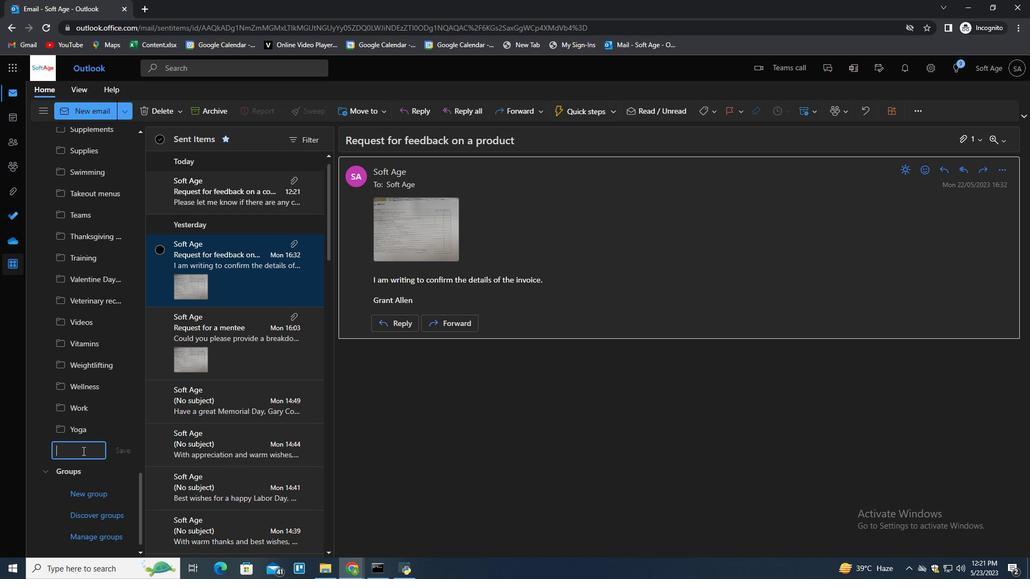 
Action: Mouse moved to (79, 452)
Screenshot: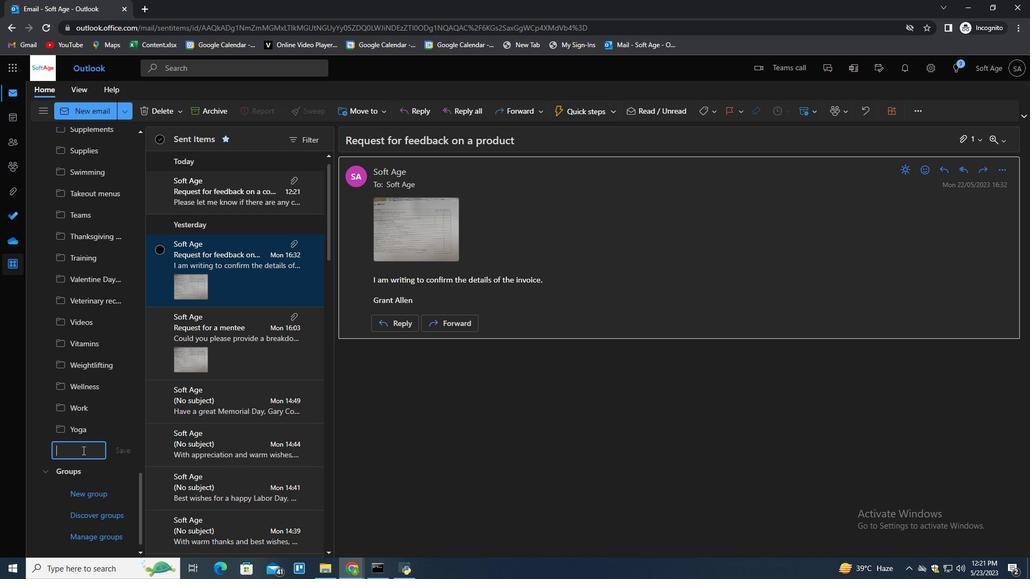 
Action: Key pressed <Key.shift>Crafts<Key.enter>
Screenshot: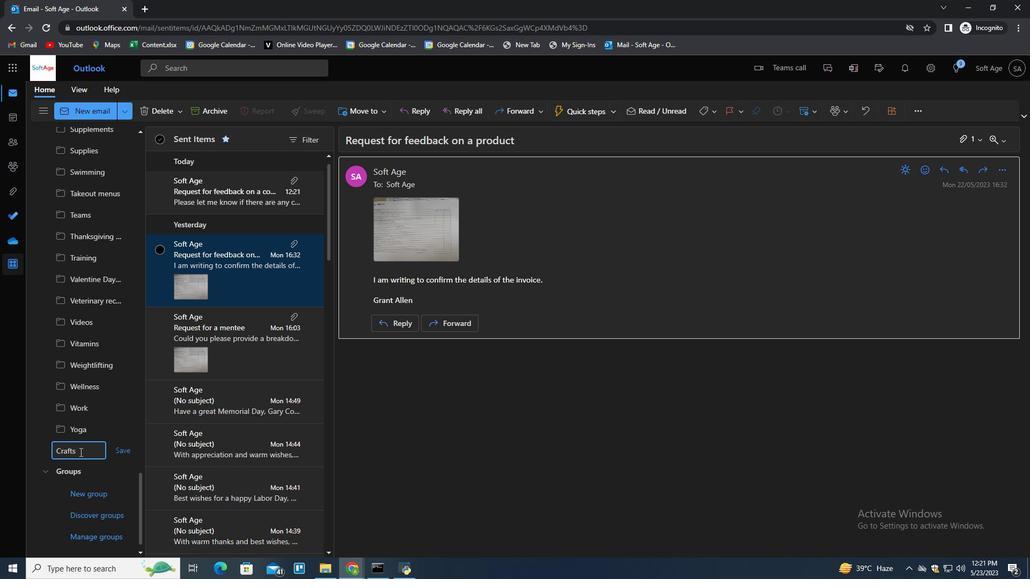 
Action: Mouse moved to (213, 195)
Screenshot: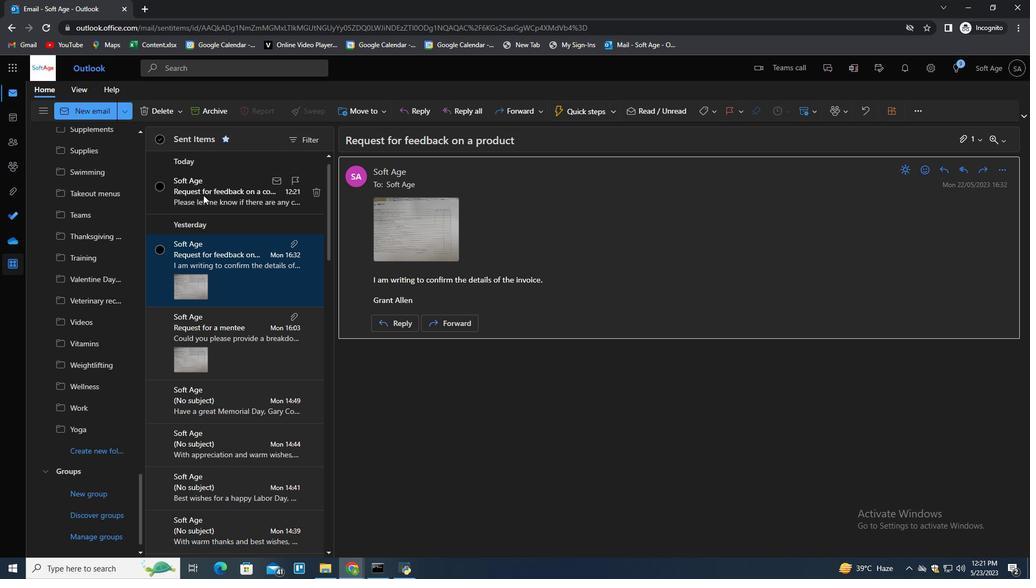 
Action: Mouse pressed right at (213, 195)
Screenshot: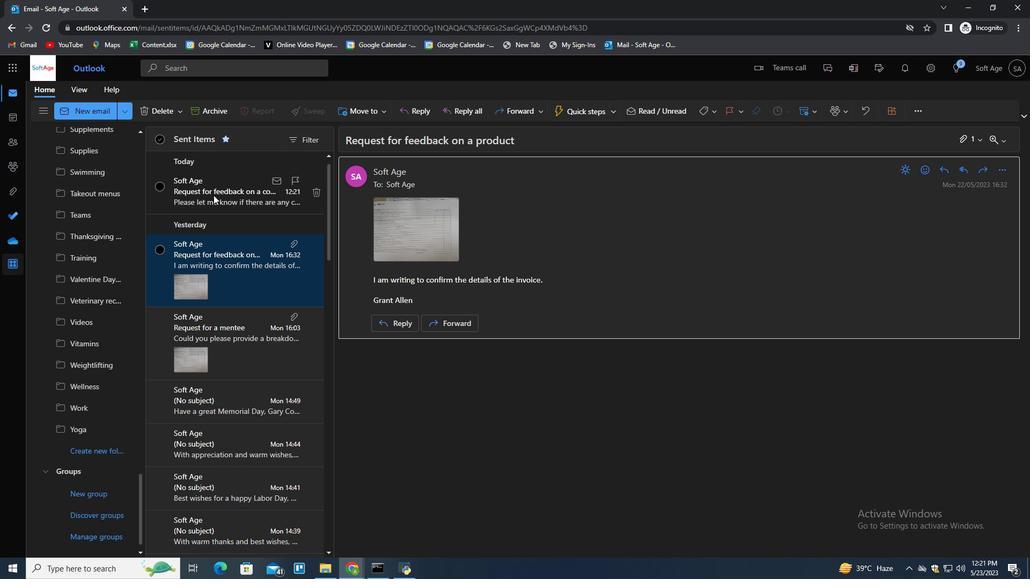 
Action: Mouse moved to (243, 242)
Screenshot: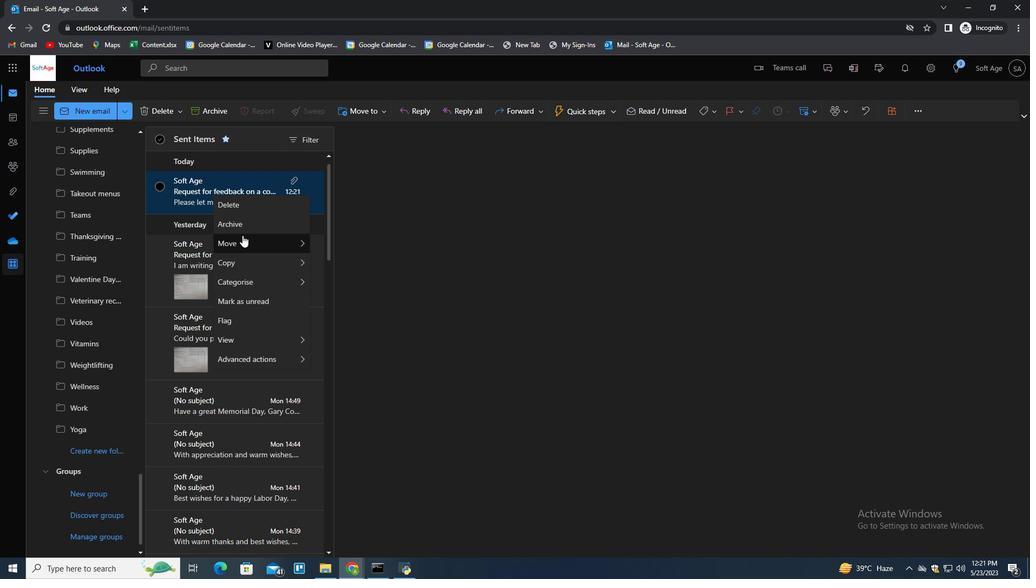 
Action: Mouse pressed left at (243, 242)
Screenshot: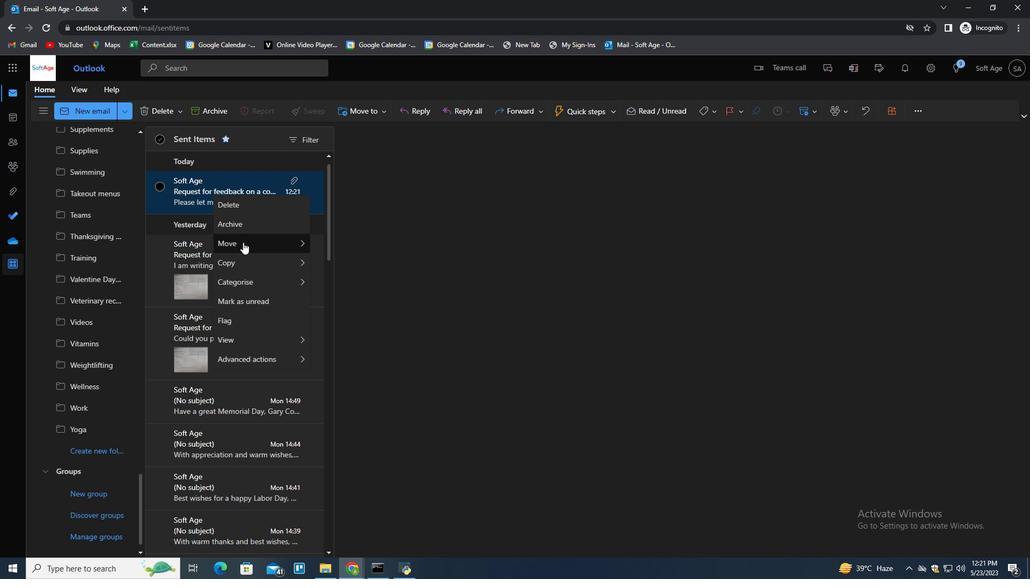 
Action: Mouse moved to (362, 244)
Screenshot: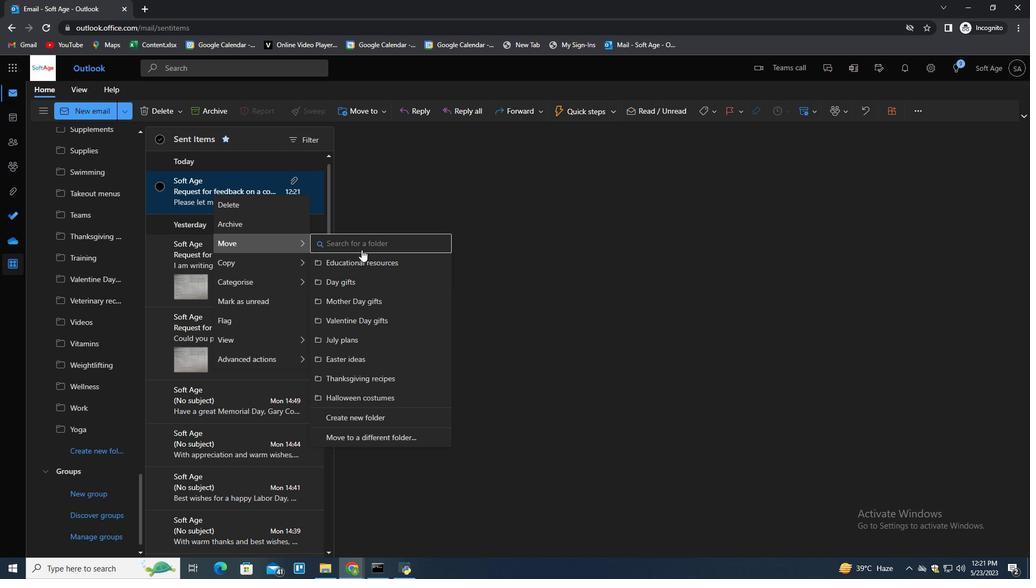 
Action: Mouse pressed left at (362, 244)
Screenshot: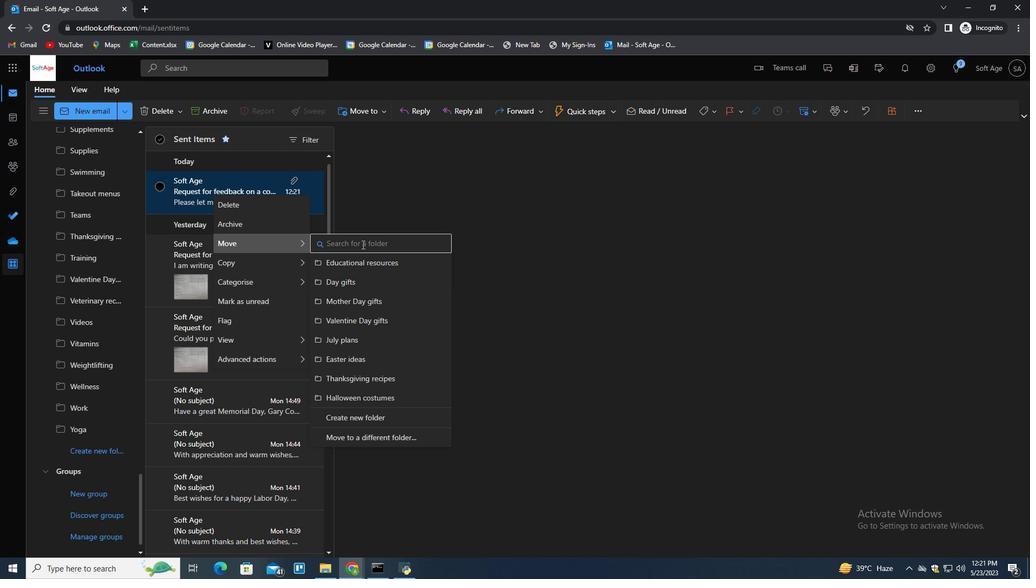 
Action: Mouse moved to (370, 238)
Screenshot: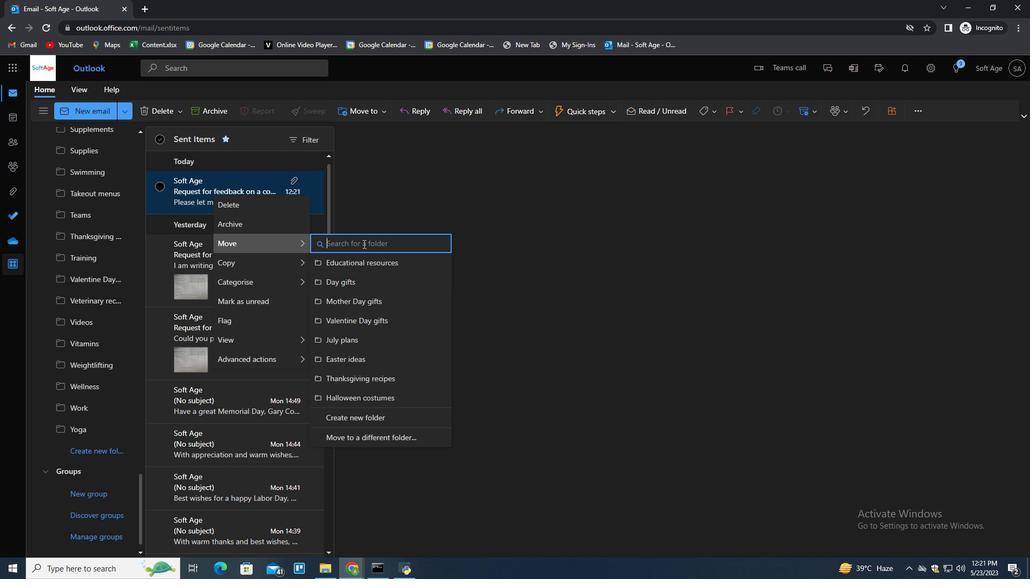 
Action: Key pressed <Key.shift><Key.shift><Key.shift><Key.shift><Key.shift><Key.shift>Crafts<Key.down><Key.enter>
Screenshot: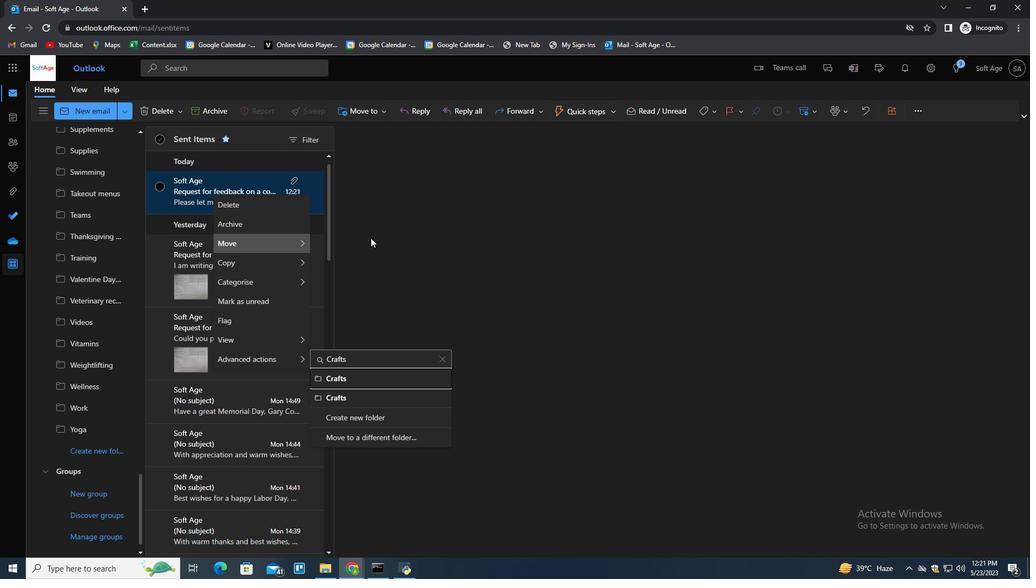 
